 Task: Look for space in Bordj Ghdir, Algeria from 7th July, 2023 to 14th July, 2023 for 1 adult in price range Rs.6000 to Rs.14000. Place can be shared room with 1  bedroom having 1 bed and 1 bathroom. Property type can be house, flat, hotel. Amenities needed are: washing machine. Booking option can be shelf check-in. Required host language is .
Action: Mouse moved to (415, 79)
Screenshot: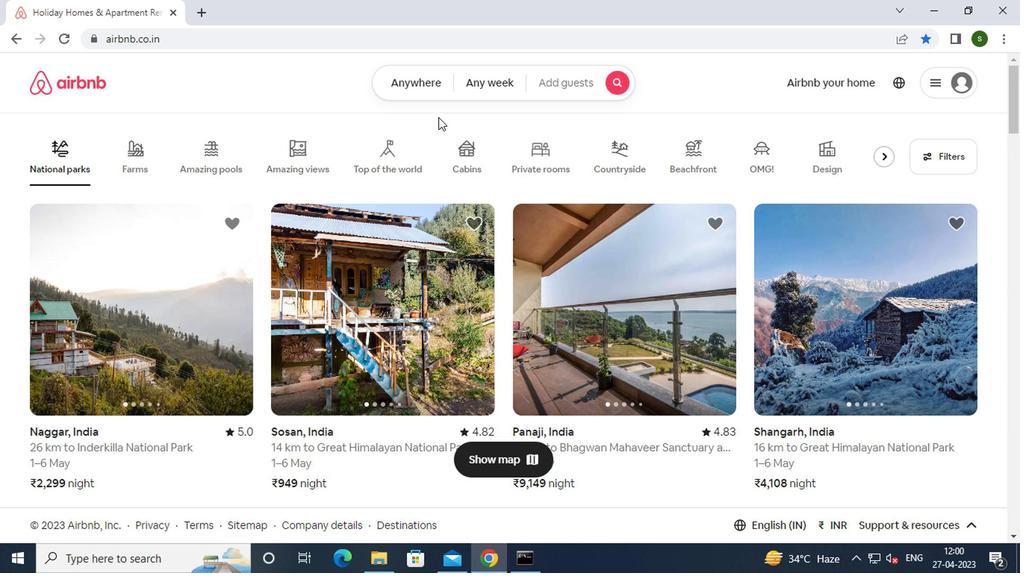 
Action: Mouse pressed left at (415, 79)
Screenshot: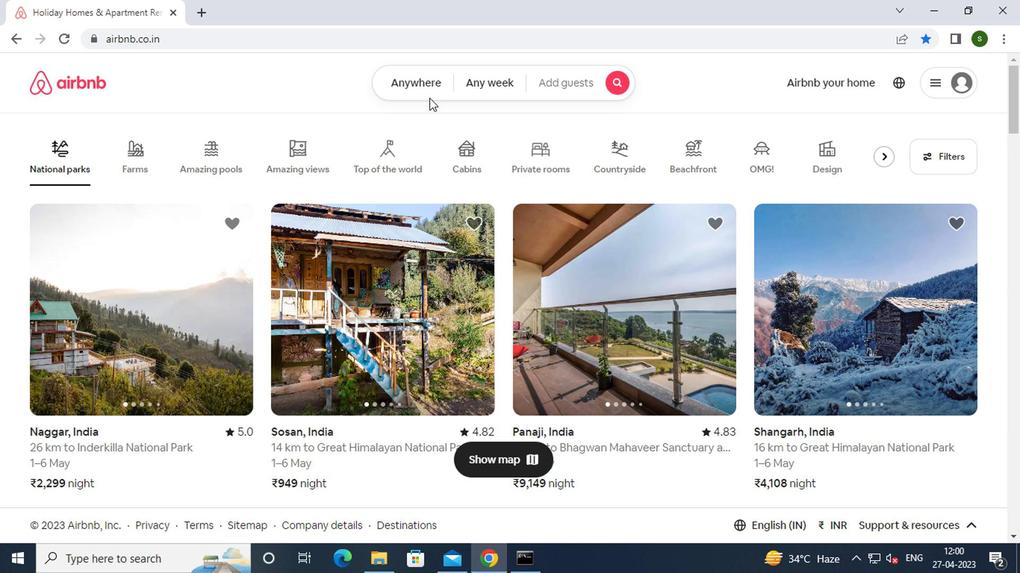 
Action: Mouse moved to (306, 137)
Screenshot: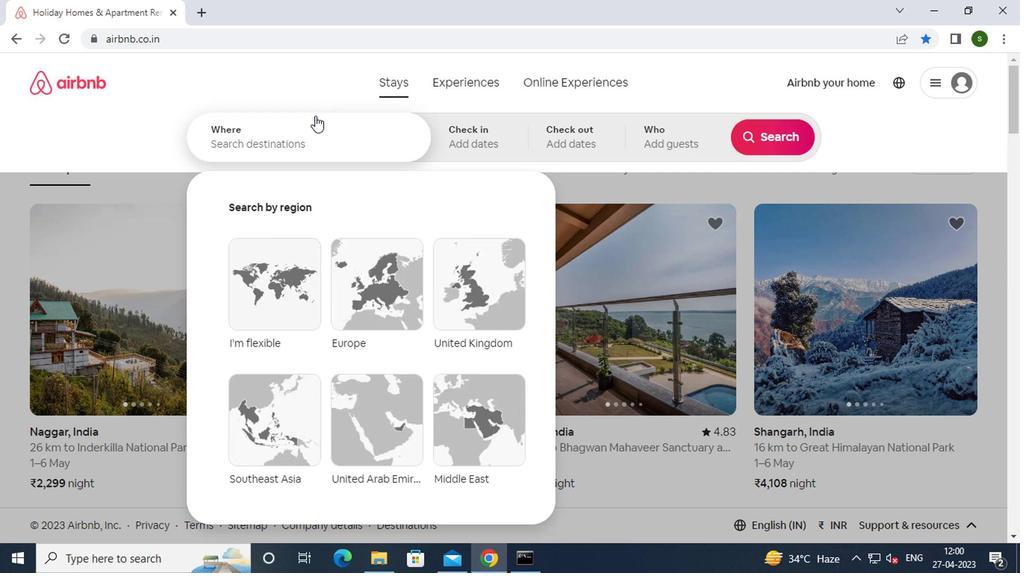 
Action: Mouse pressed left at (306, 137)
Screenshot: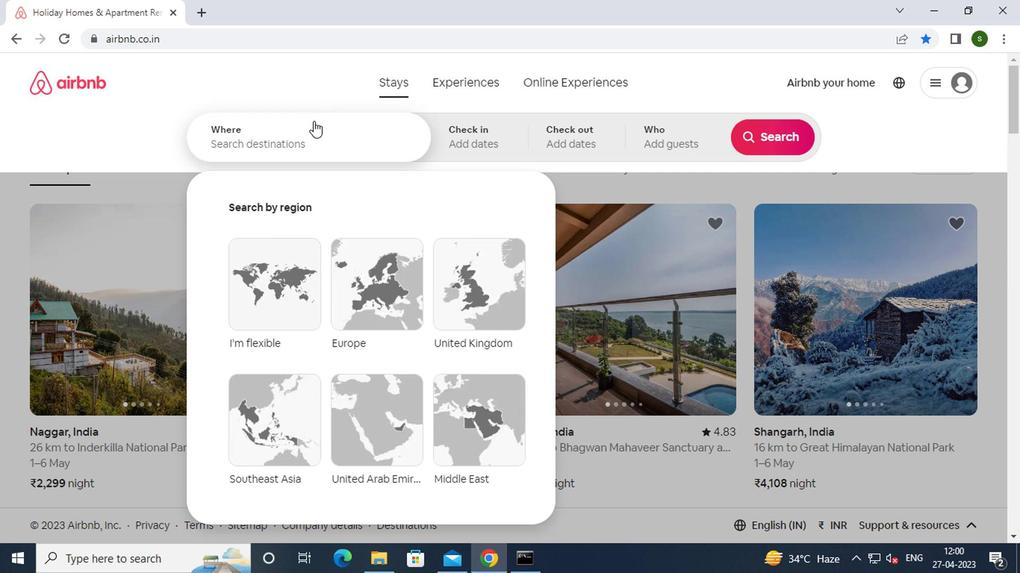 
Action: Key pressed <Key.caps_lock>b<Key.caps_lock>ordj<Key.space><Key.caps_lock>g<Key.caps_lock>hdir,<Key.space><Key.caps_lock>a<Key.caps_lock>lgeria
Screenshot: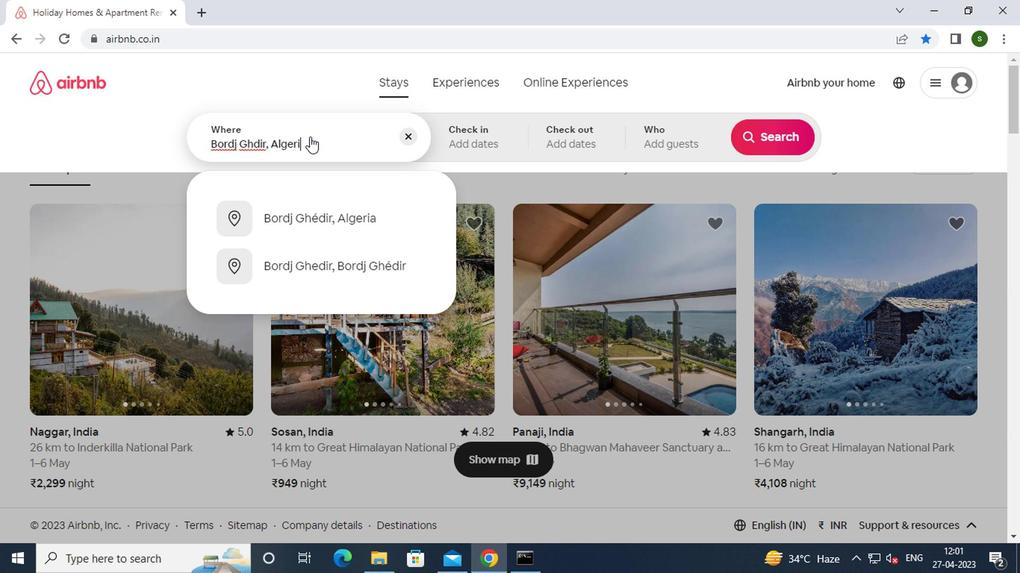 
Action: Mouse moved to (352, 227)
Screenshot: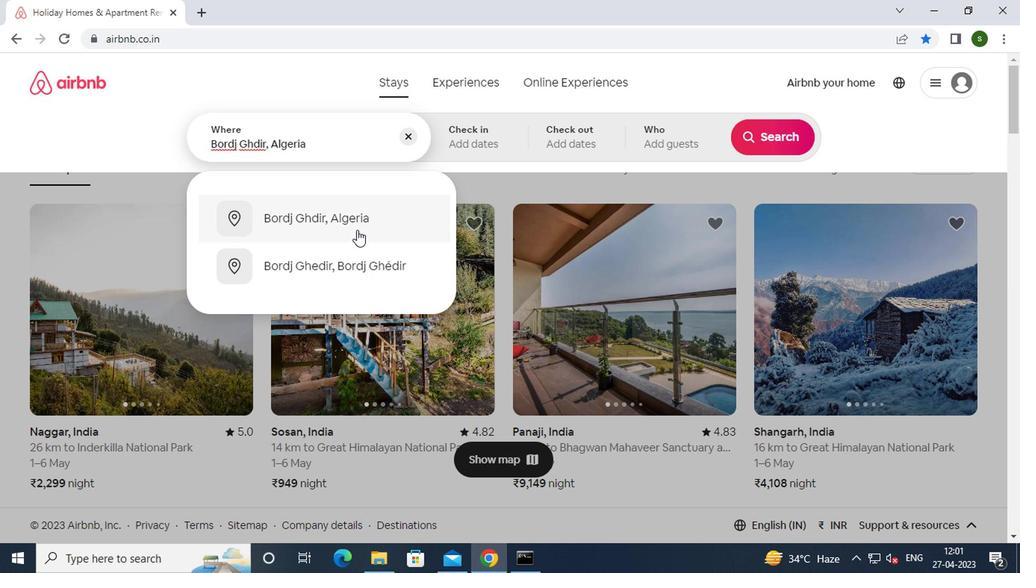 
Action: Mouse pressed left at (352, 227)
Screenshot: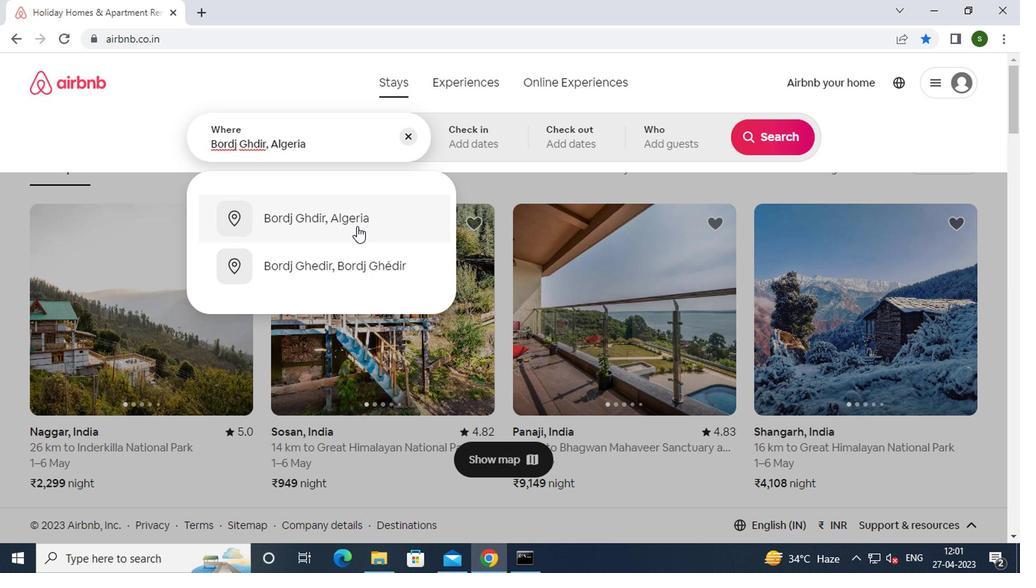 
Action: Mouse moved to (752, 255)
Screenshot: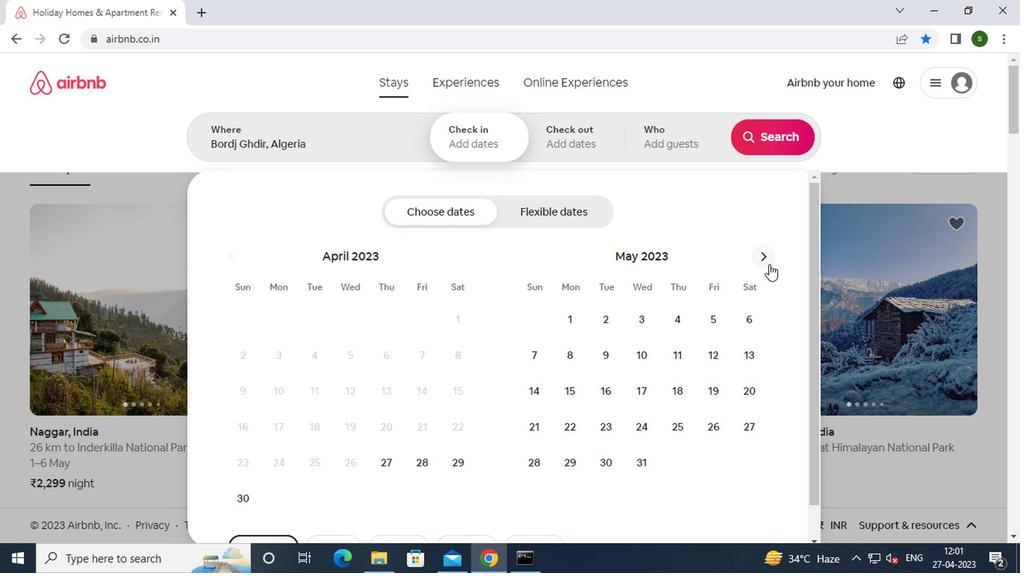
Action: Mouse pressed left at (752, 255)
Screenshot: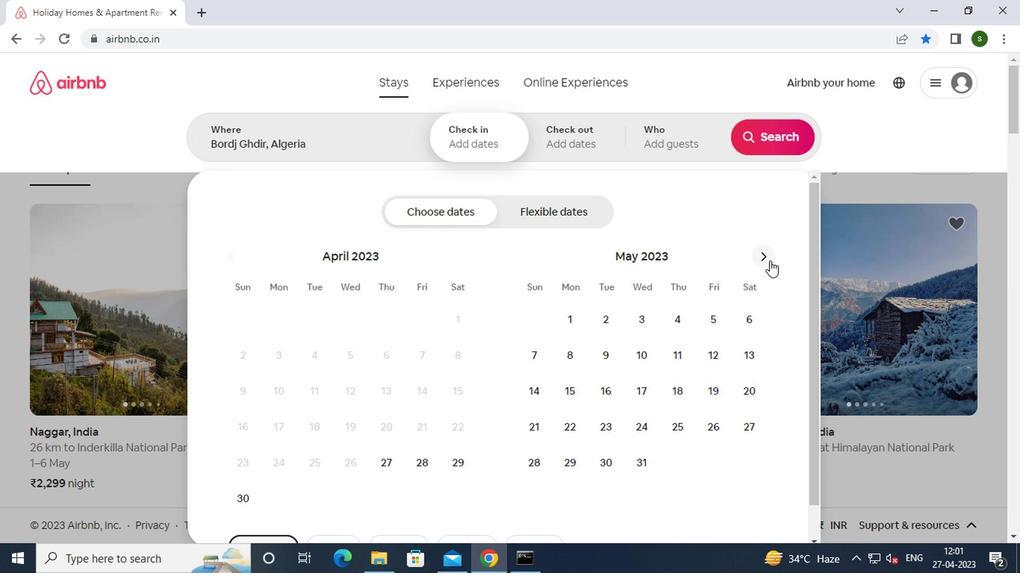 
Action: Mouse pressed left at (752, 255)
Screenshot: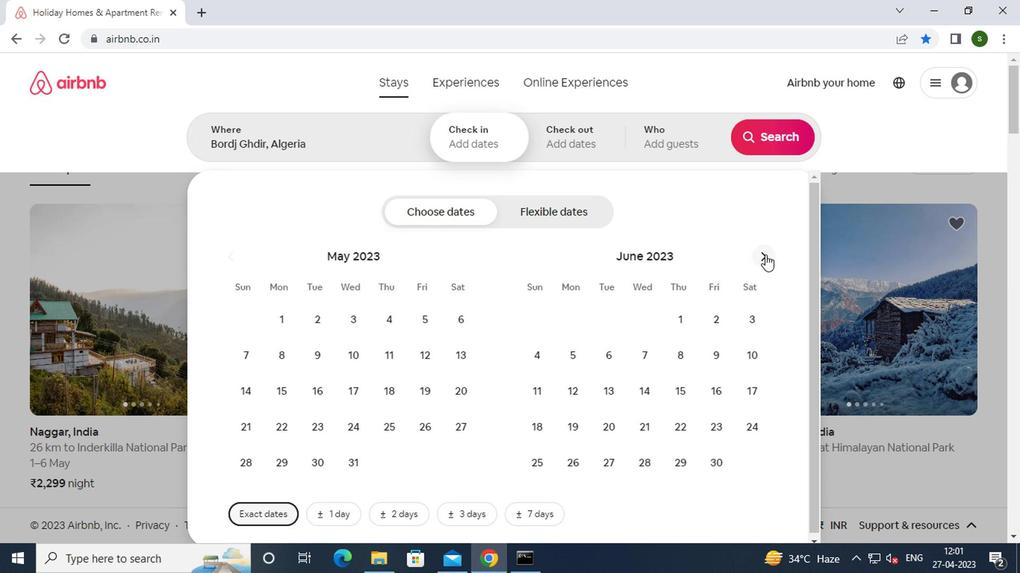 
Action: Mouse moved to (706, 346)
Screenshot: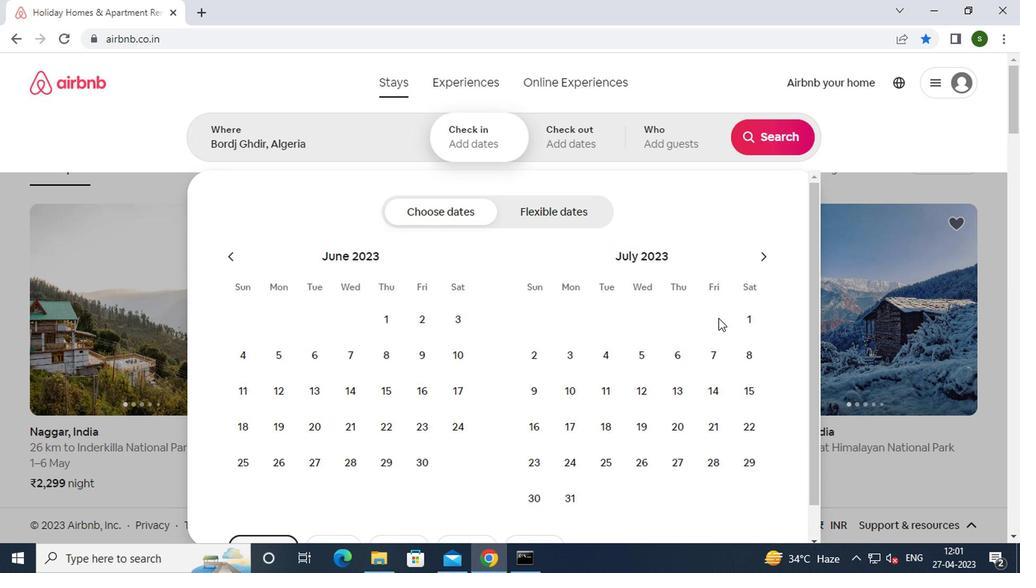 
Action: Mouse pressed left at (706, 346)
Screenshot: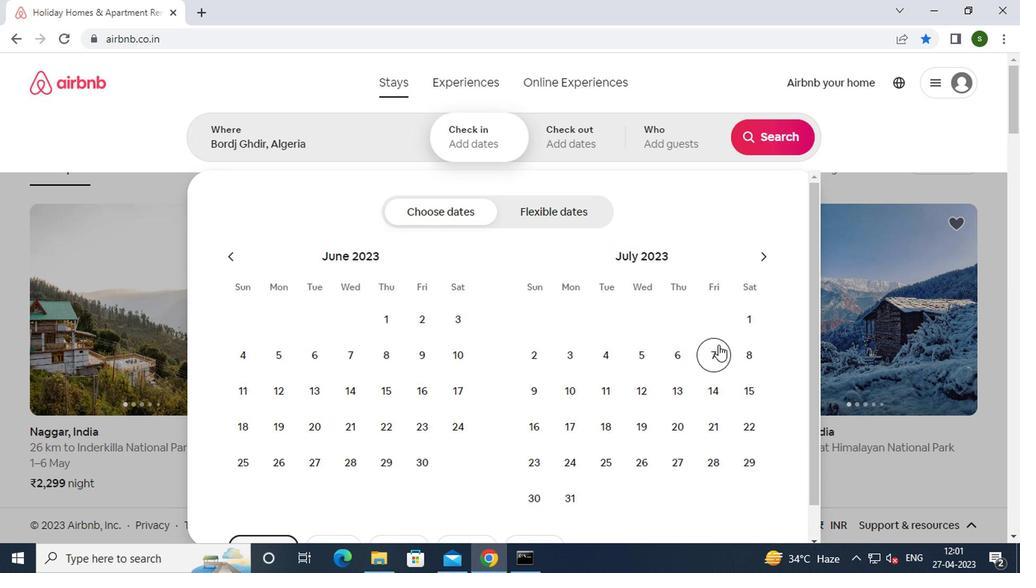 
Action: Mouse moved to (697, 388)
Screenshot: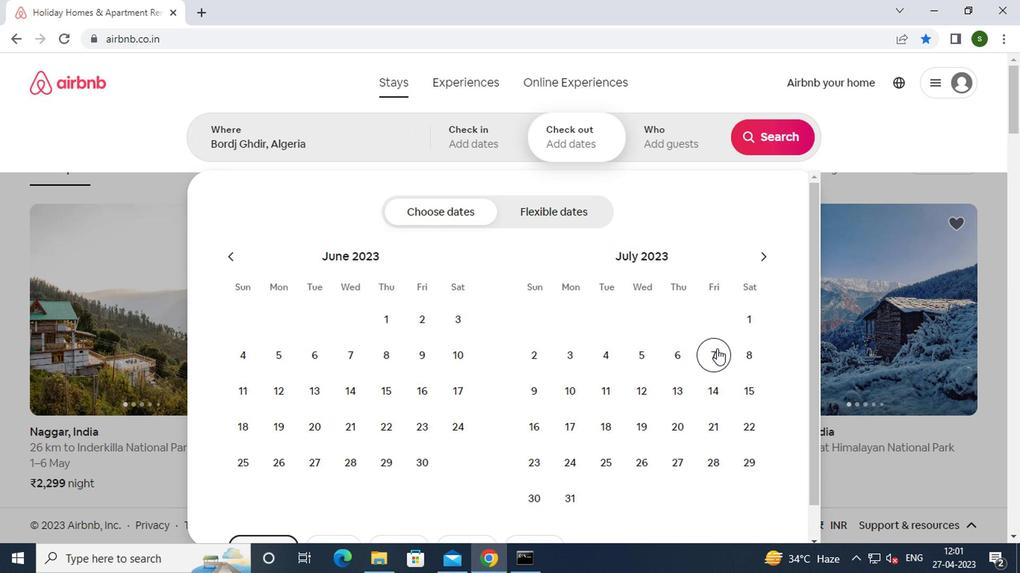 
Action: Mouse pressed left at (697, 388)
Screenshot: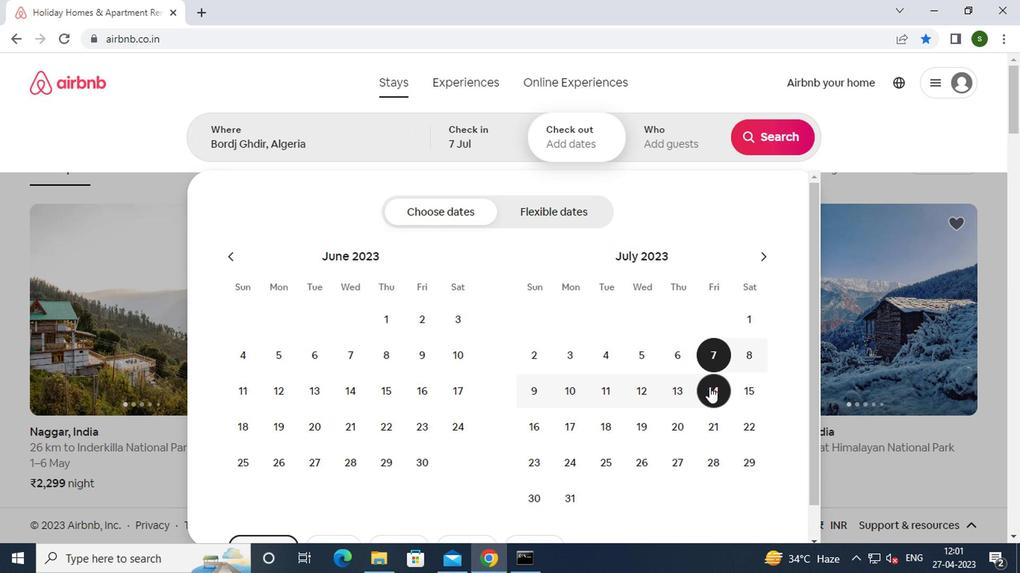 
Action: Mouse moved to (658, 145)
Screenshot: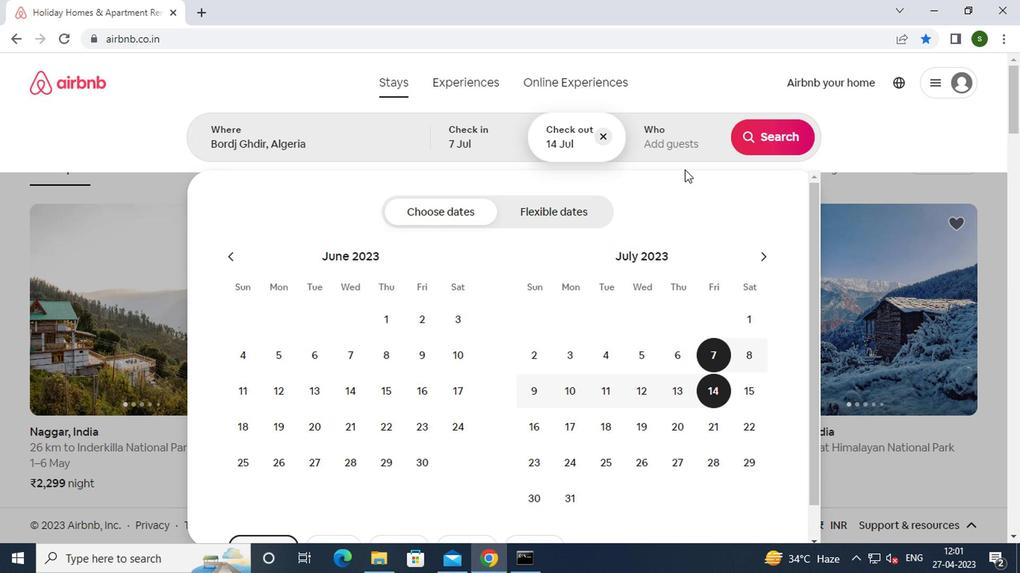 
Action: Mouse pressed left at (658, 145)
Screenshot: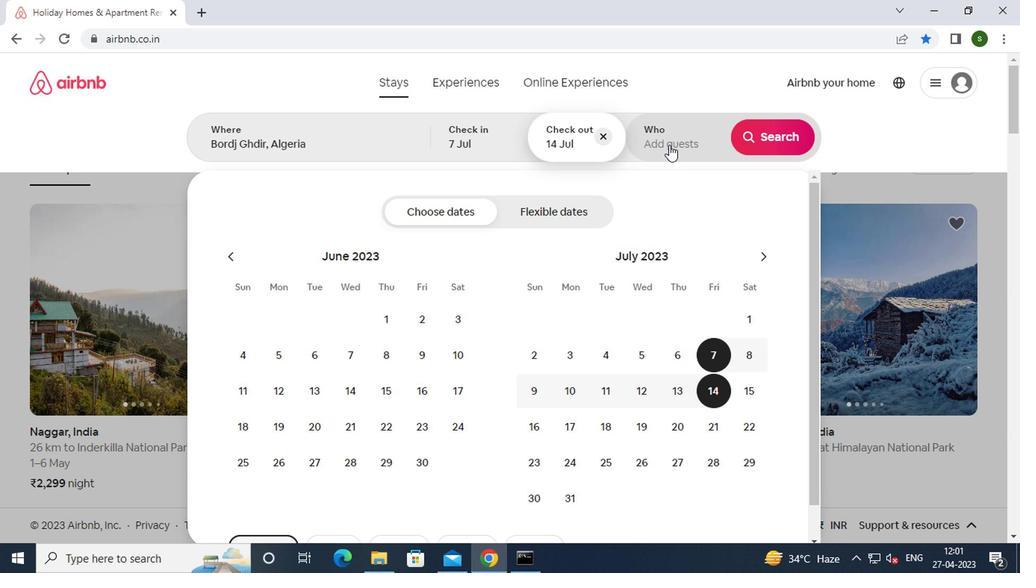 
Action: Mouse moved to (754, 214)
Screenshot: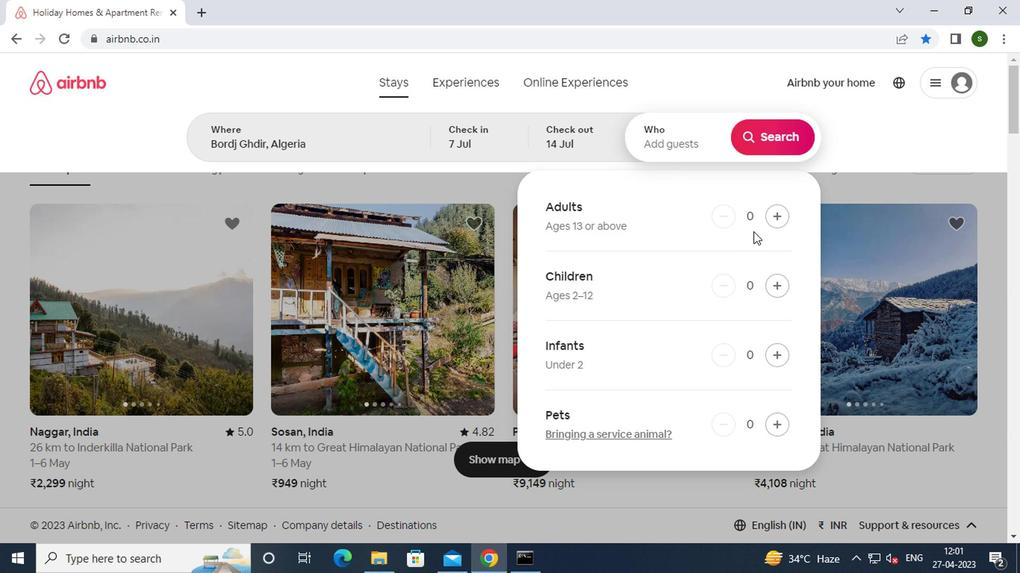 
Action: Mouse pressed left at (754, 214)
Screenshot: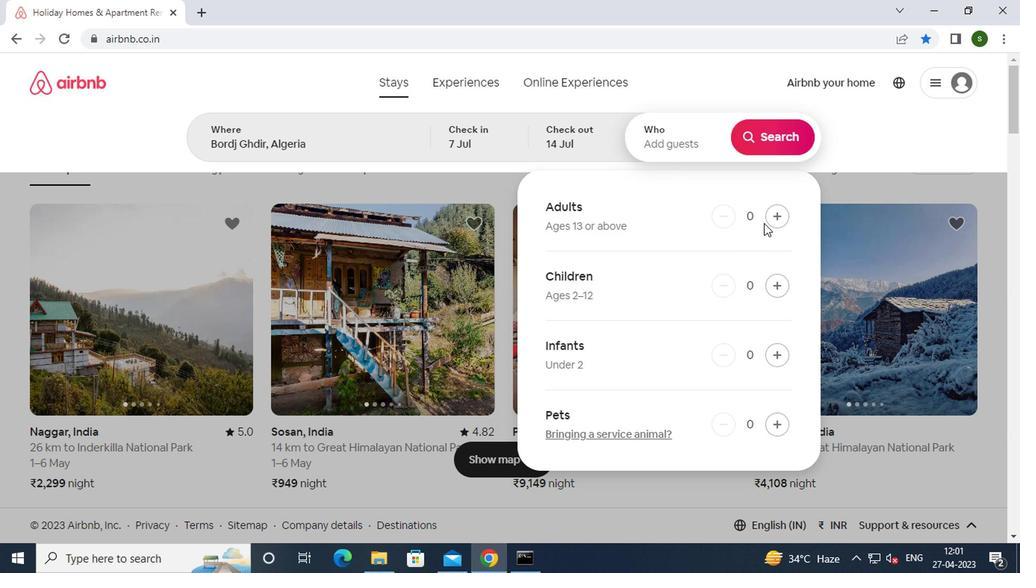 
Action: Mouse moved to (756, 137)
Screenshot: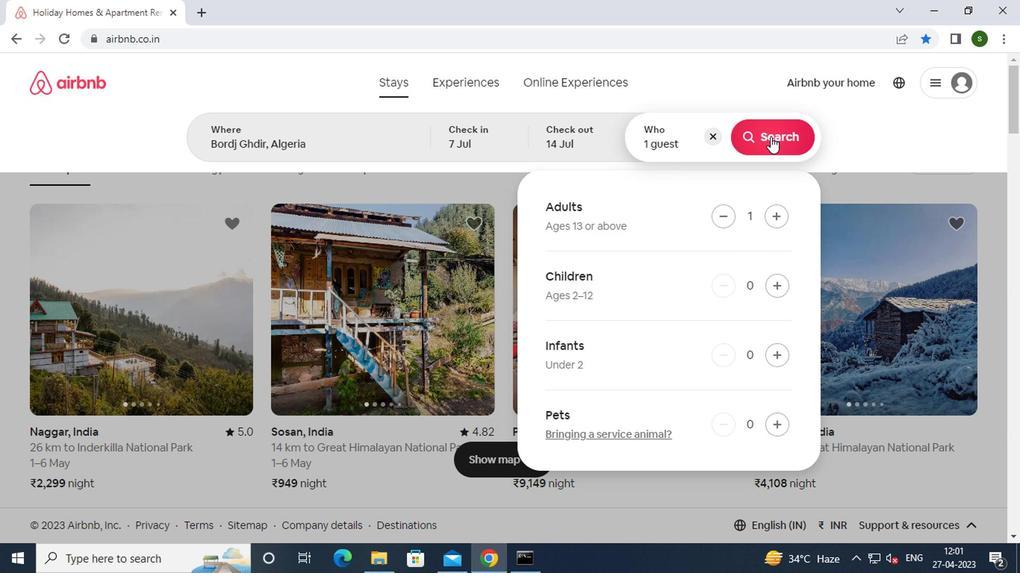 
Action: Mouse pressed left at (756, 137)
Screenshot: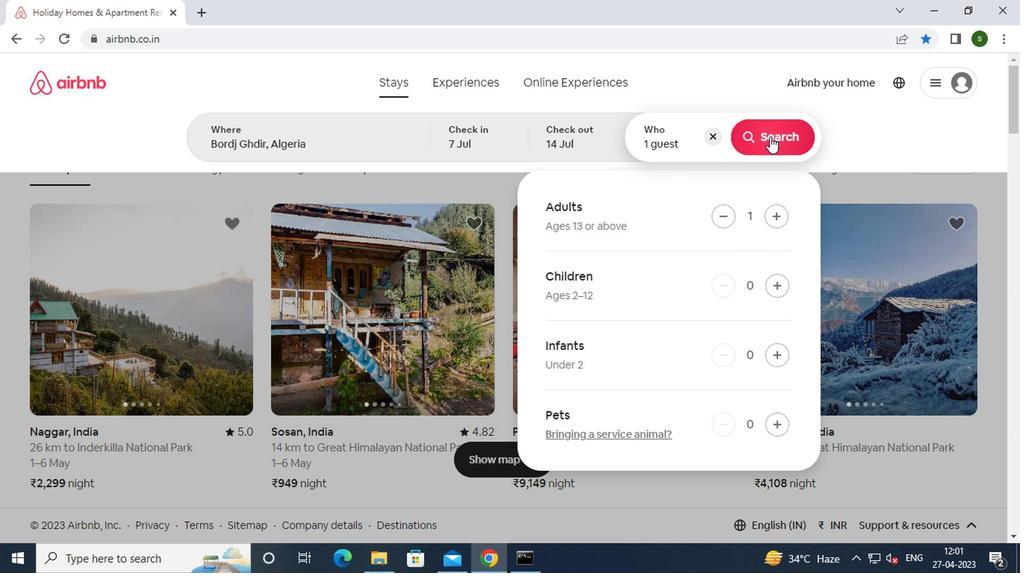 
Action: Mouse moved to (930, 150)
Screenshot: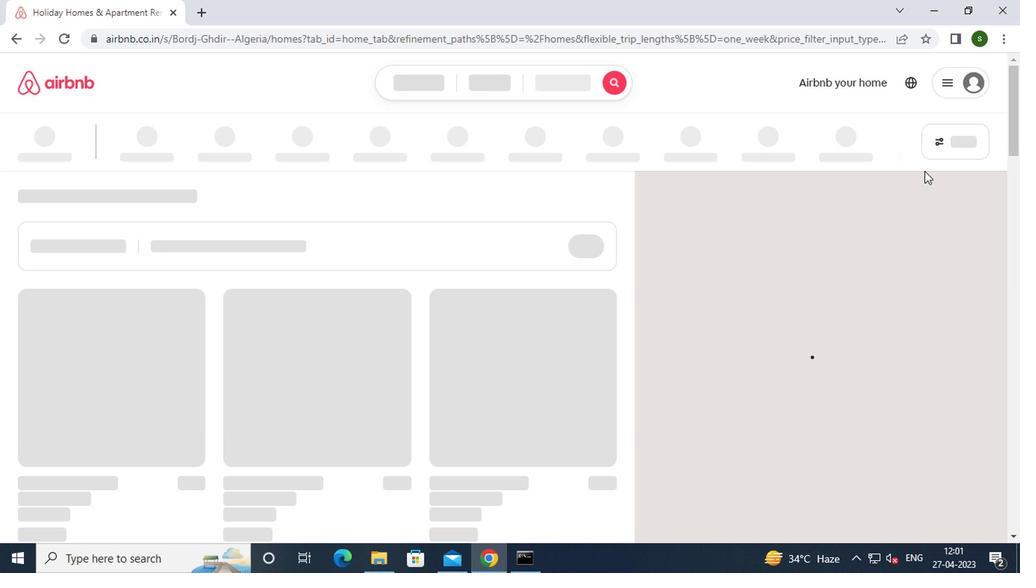 
Action: Mouse pressed left at (930, 150)
Screenshot: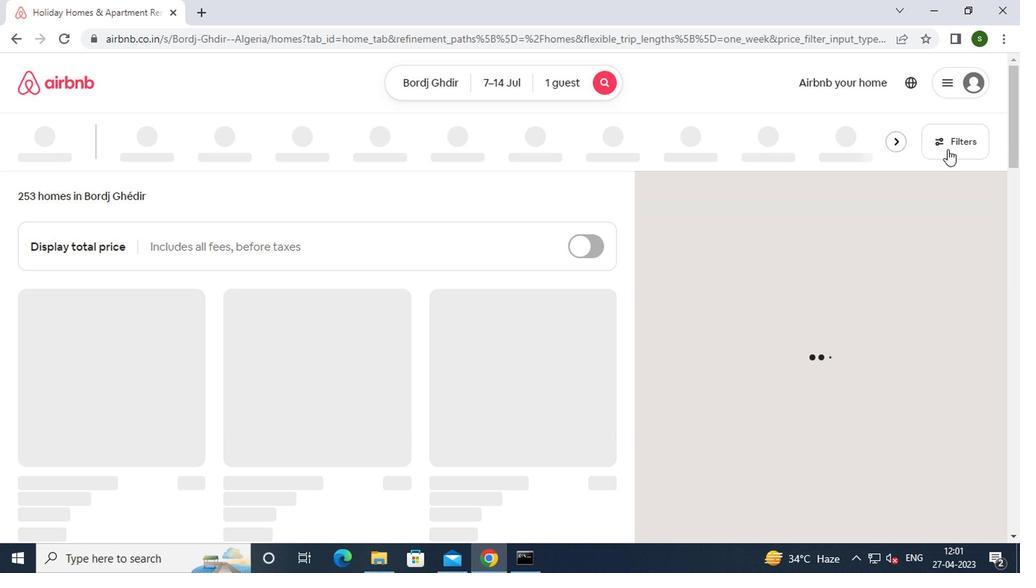 
Action: Mouse moved to (406, 337)
Screenshot: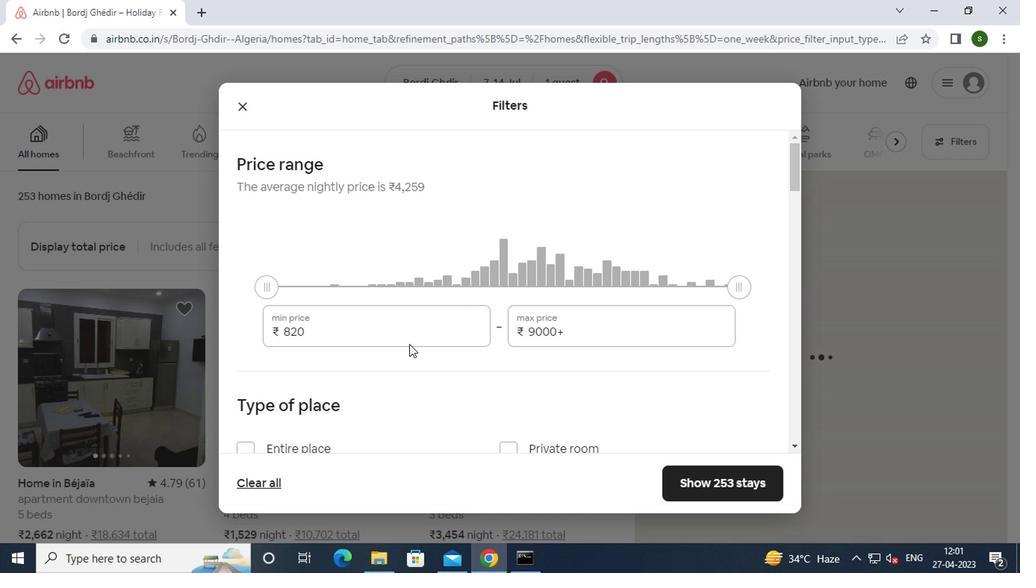 
Action: Mouse pressed left at (406, 337)
Screenshot: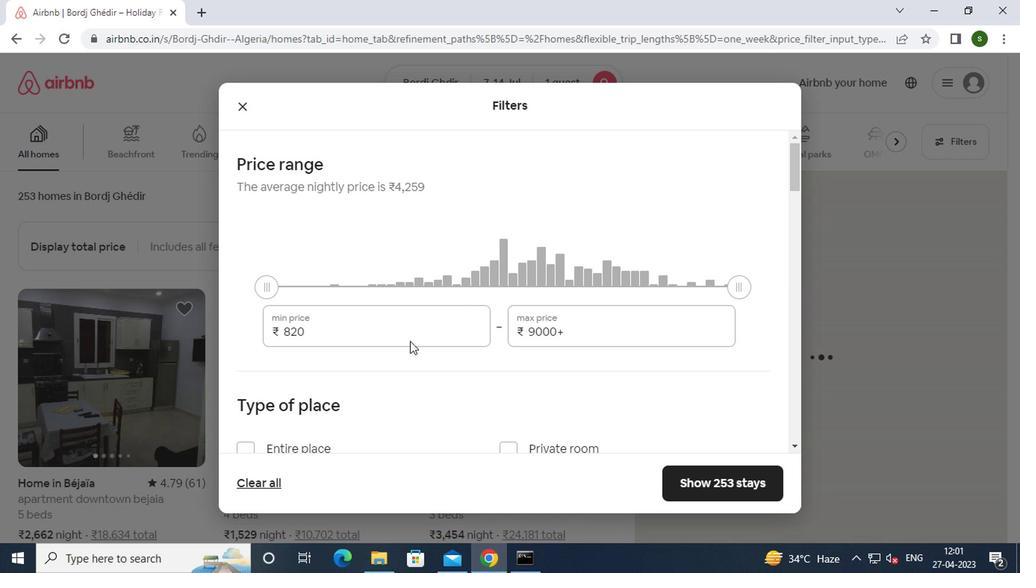 
Action: Key pressed <Key.backspace><Key.backspace><Key.backspace><Key.backspace><Key.backspace><Key.backspace><Key.backspace><Key.backspace><Key.backspace><Key.backspace>6000
Screenshot: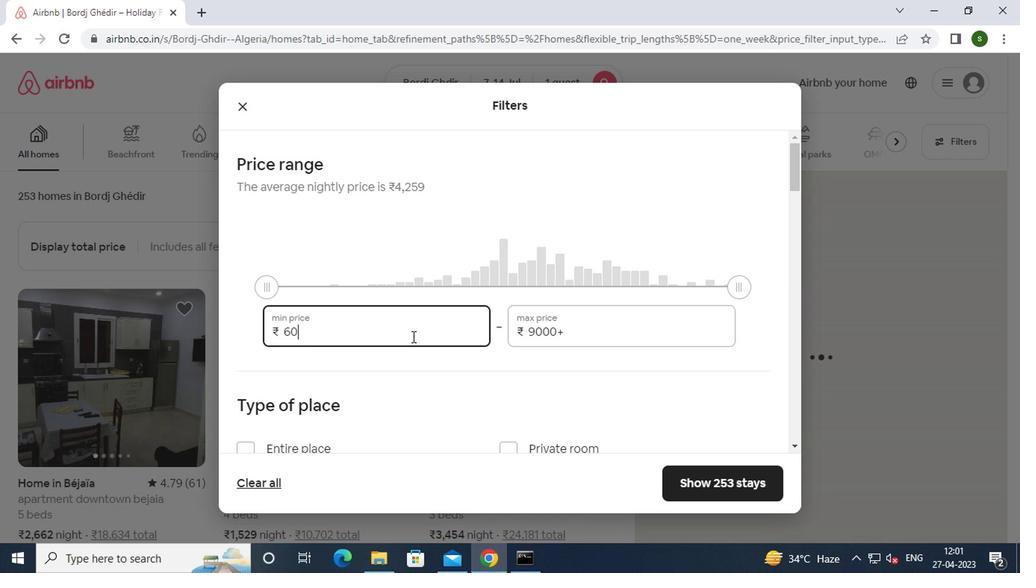 
Action: Mouse moved to (579, 333)
Screenshot: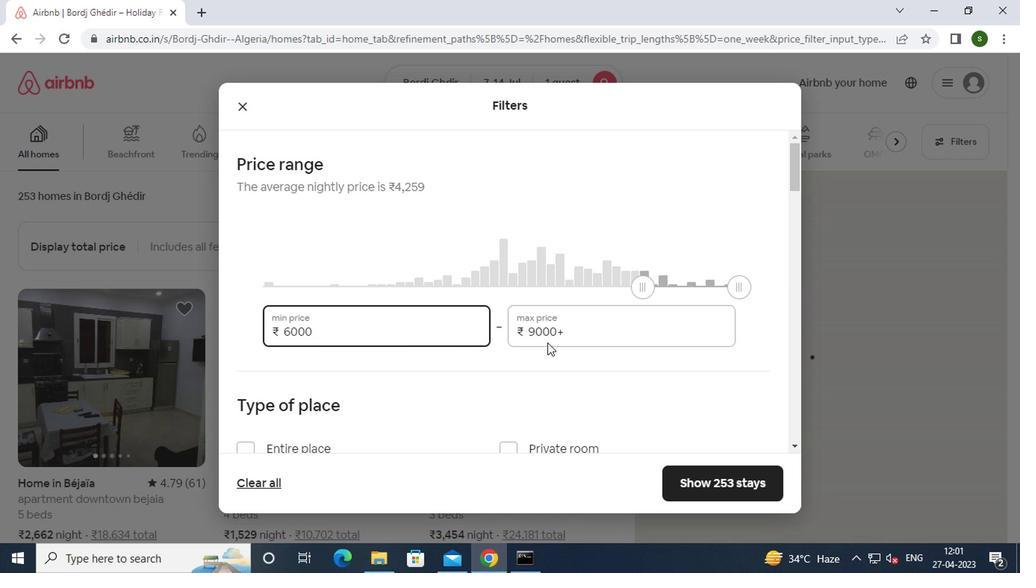 
Action: Mouse pressed left at (579, 333)
Screenshot: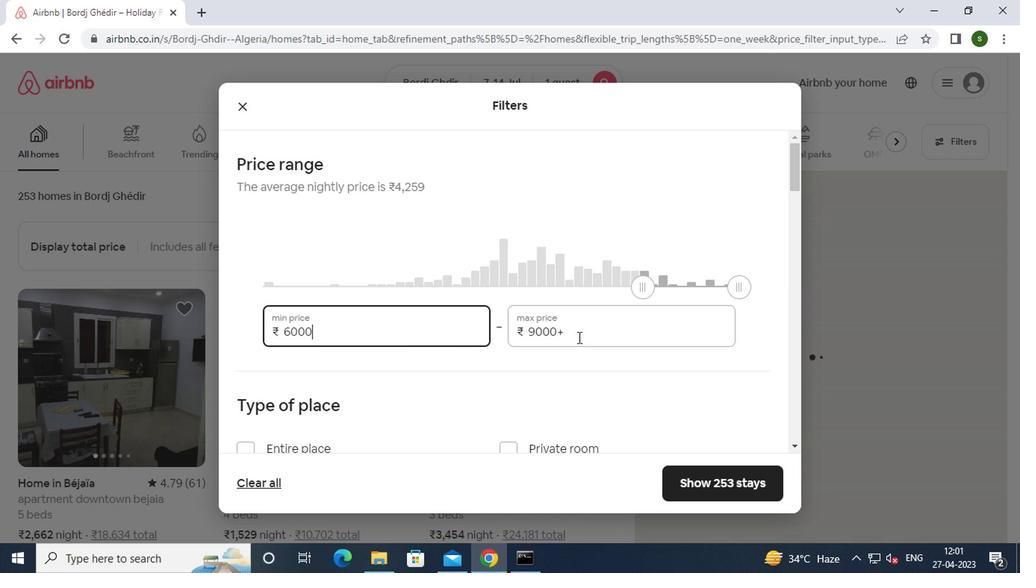 
Action: Key pressed <Key.backspace><Key.backspace><Key.backspace><Key.backspace><Key.backspace><Key.backspace><Key.backspace><Key.backspace><Key.backspace><Key.backspace>14000
Screenshot: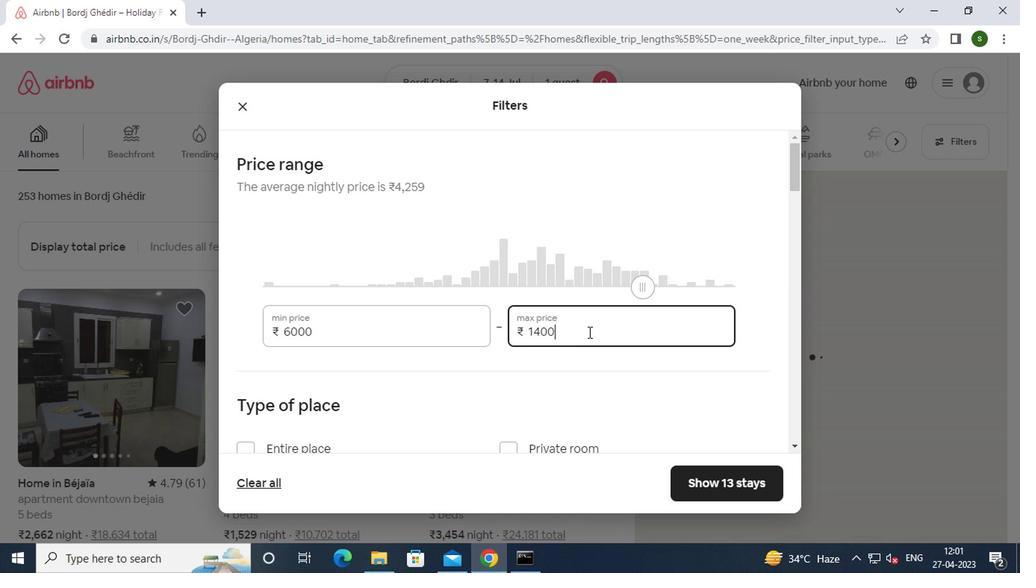 
Action: Mouse moved to (409, 323)
Screenshot: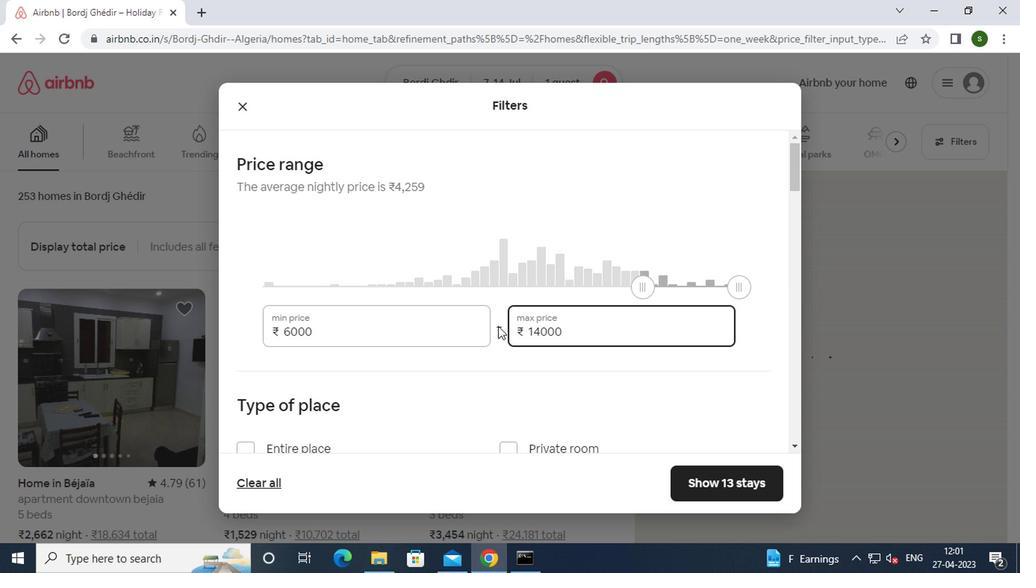 
Action: Mouse scrolled (409, 322) with delta (0, 0)
Screenshot: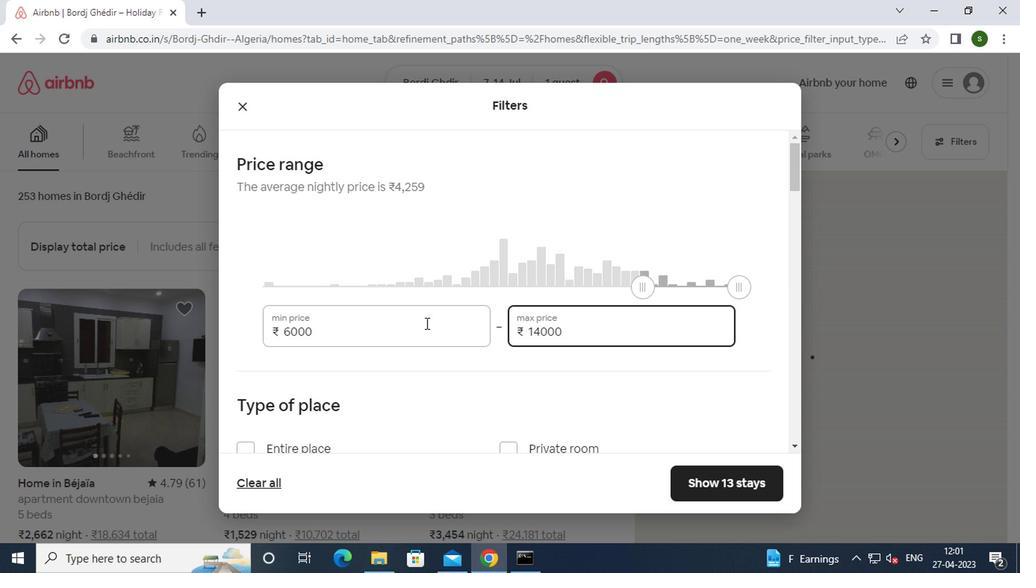 
Action: Mouse scrolled (409, 322) with delta (0, 0)
Screenshot: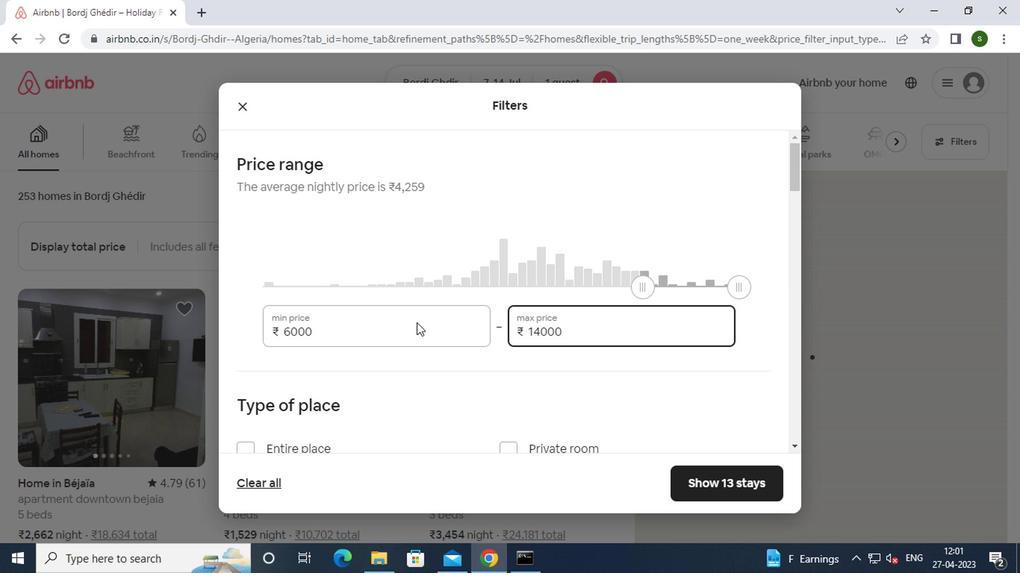 
Action: Mouse scrolled (409, 322) with delta (0, 0)
Screenshot: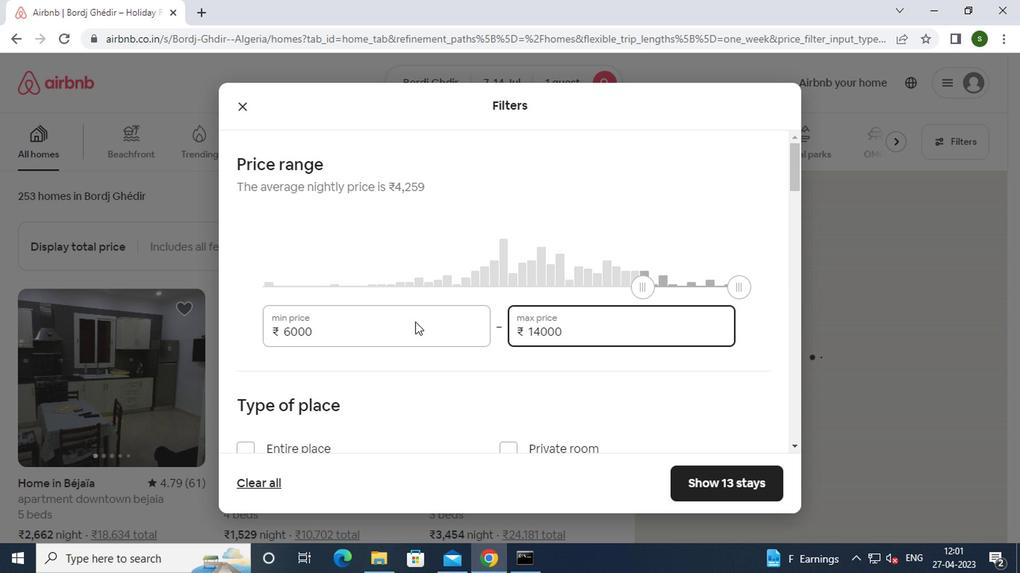 
Action: Mouse moved to (309, 298)
Screenshot: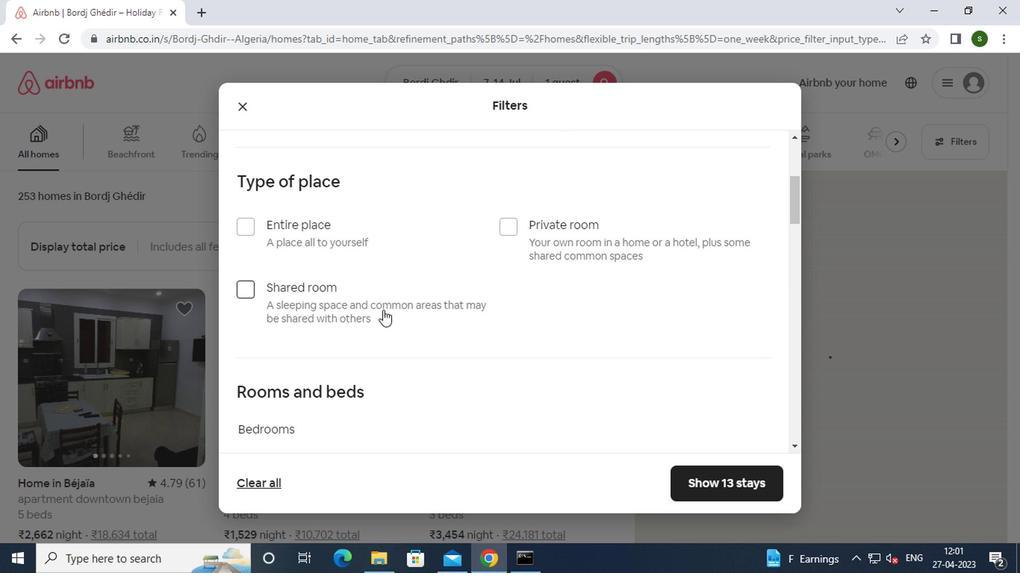 
Action: Mouse pressed left at (309, 298)
Screenshot: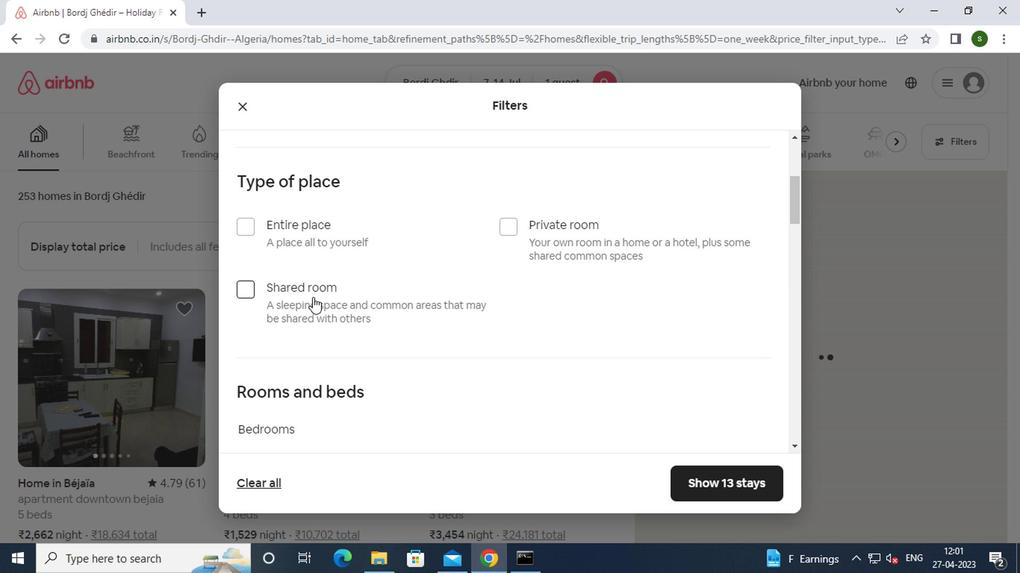 
Action: Mouse moved to (325, 292)
Screenshot: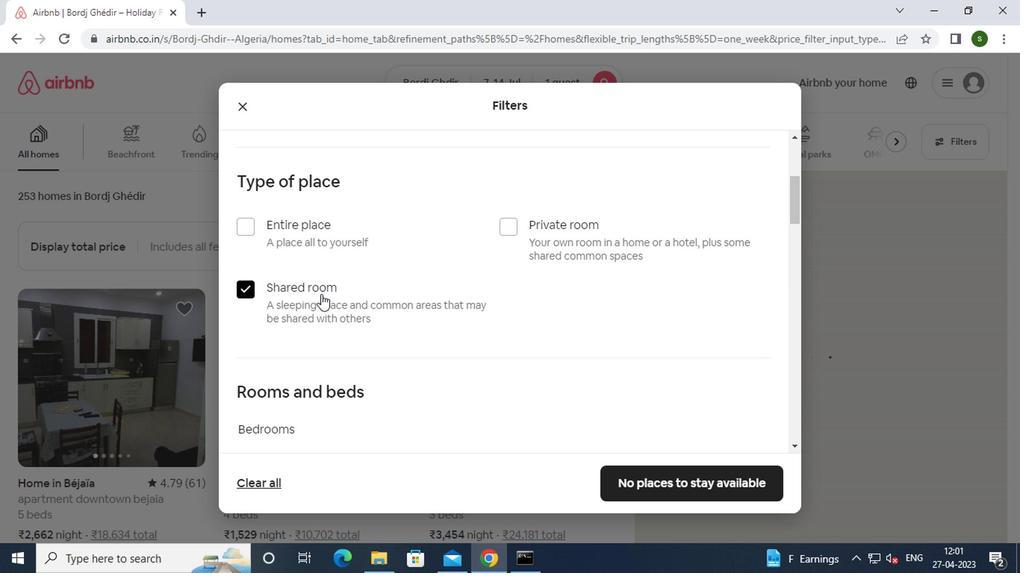 
Action: Mouse scrolled (325, 291) with delta (0, 0)
Screenshot: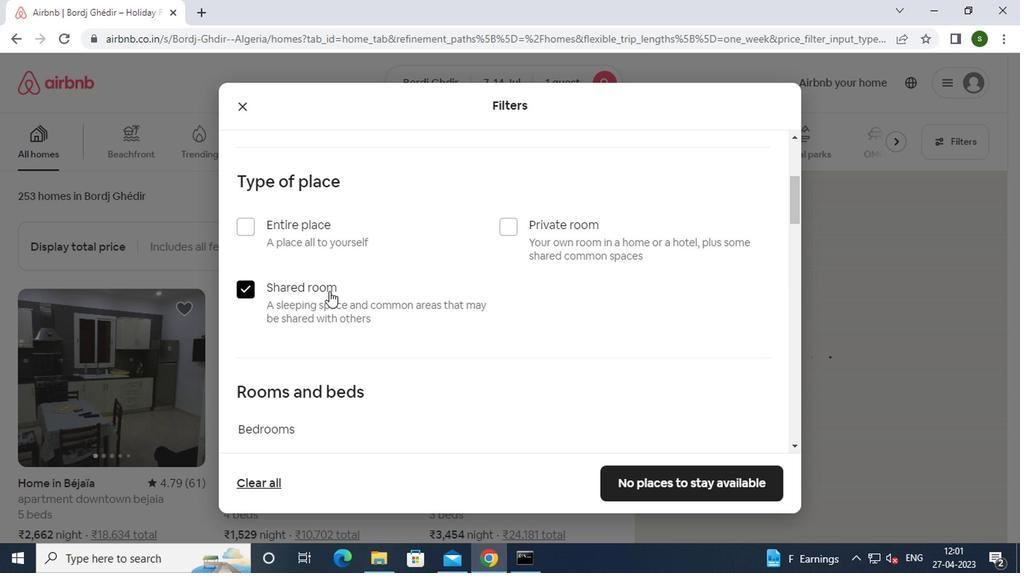 
Action: Mouse scrolled (325, 291) with delta (0, 0)
Screenshot: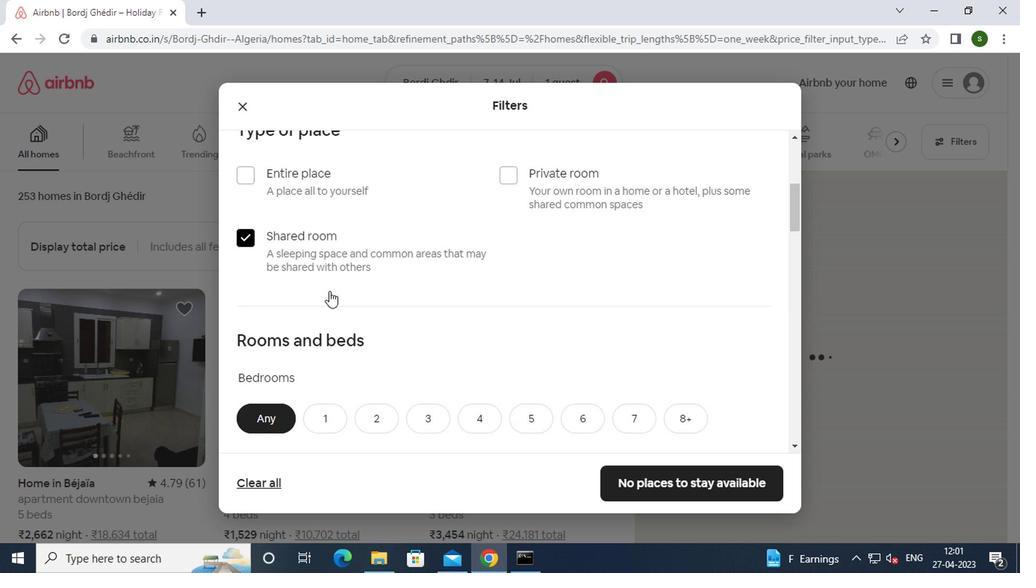 
Action: Mouse scrolled (325, 291) with delta (0, 0)
Screenshot: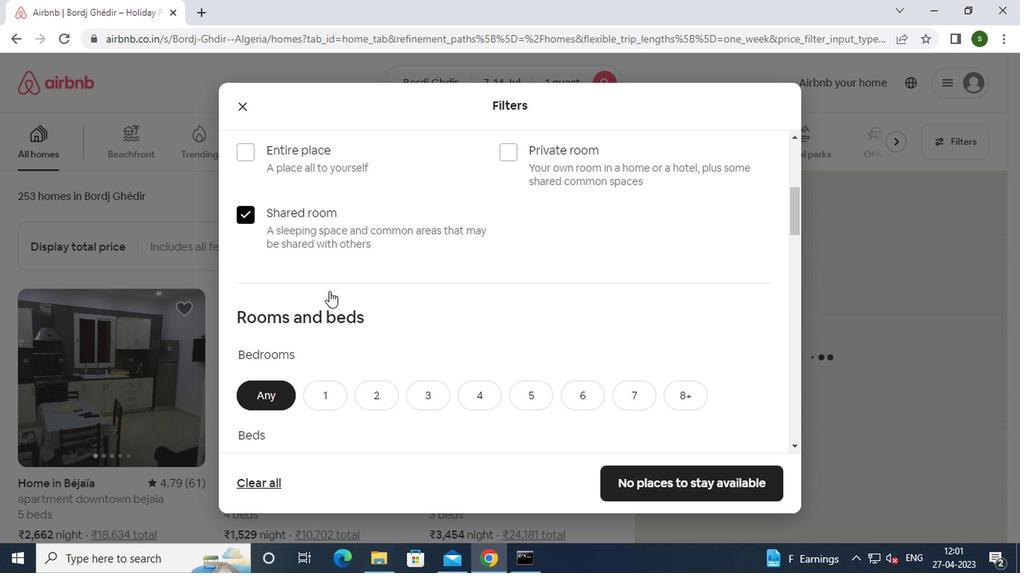 
Action: Mouse moved to (327, 253)
Screenshot: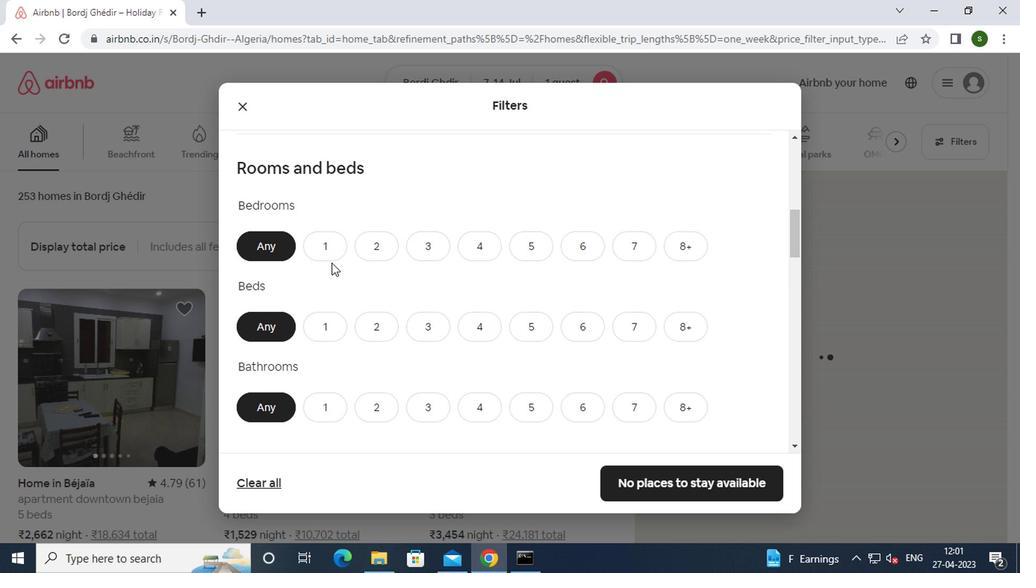 
Action: Mouse pressed left at (327, 253)
Screenshot: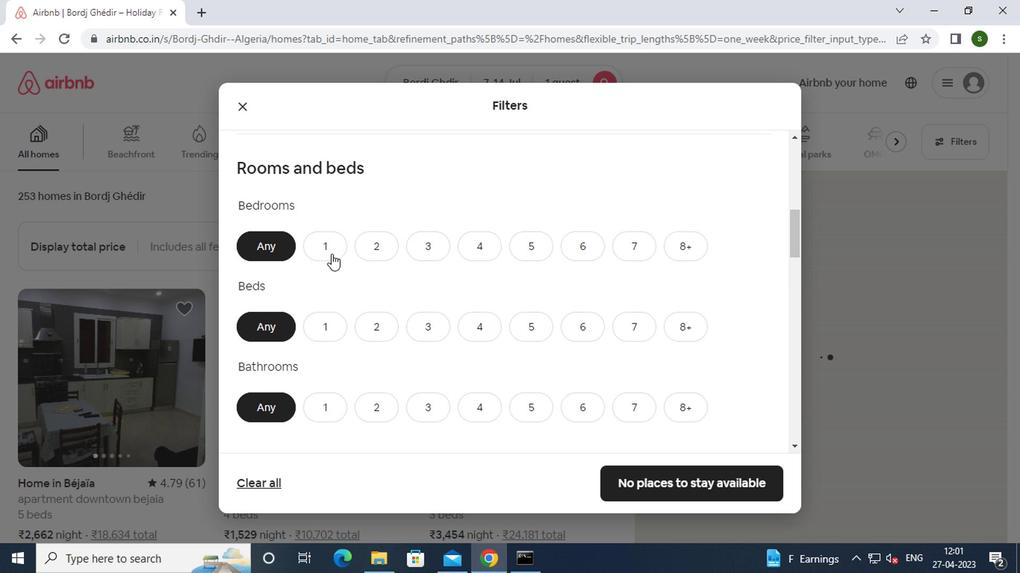 
Action: Mouse moved to (318, 322)
Screenshot: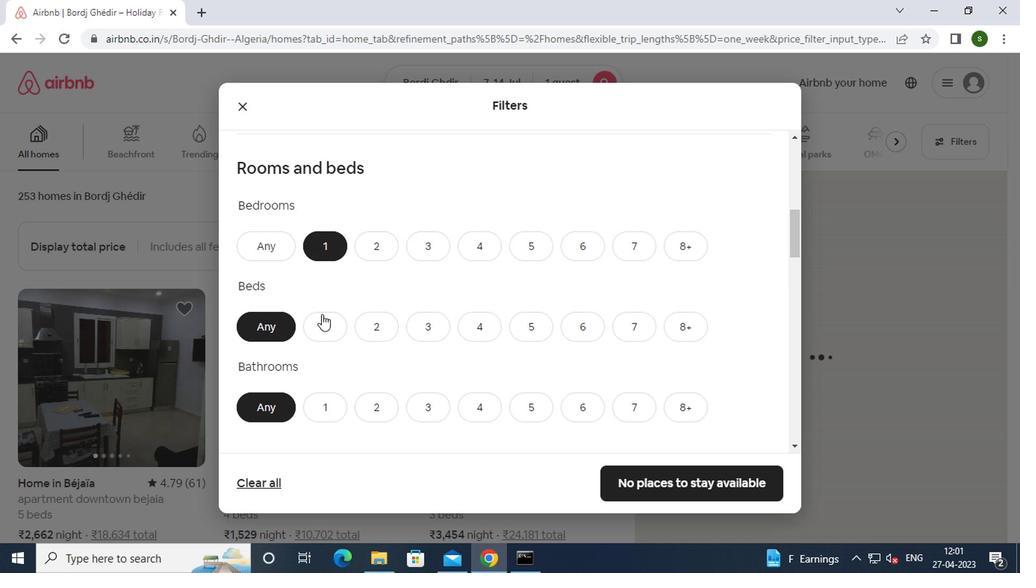 
Action: Mouse pressed left at (318, 322)
Screenshot: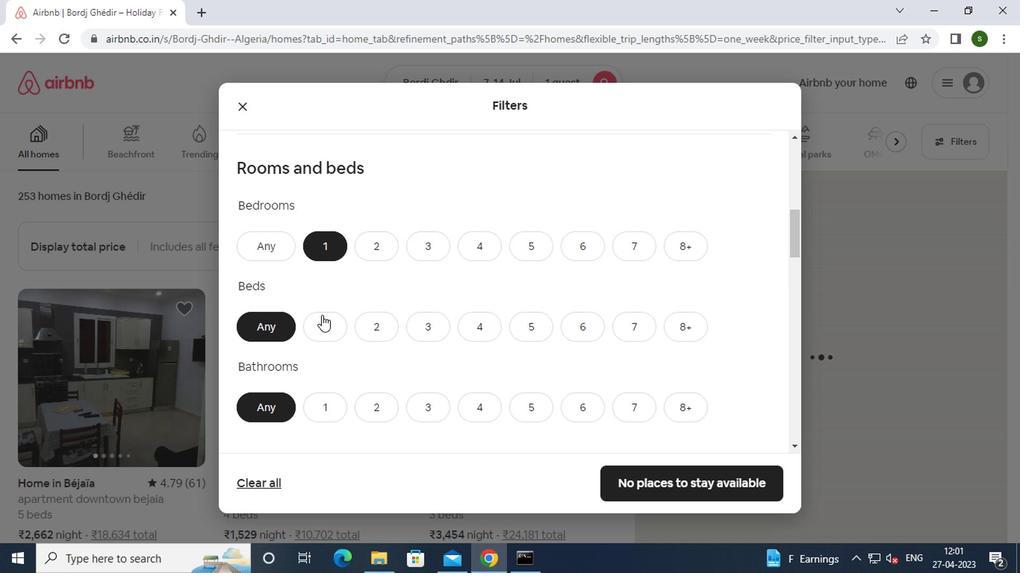 
Action: Mouse moved to (324, 400)
Screenshot: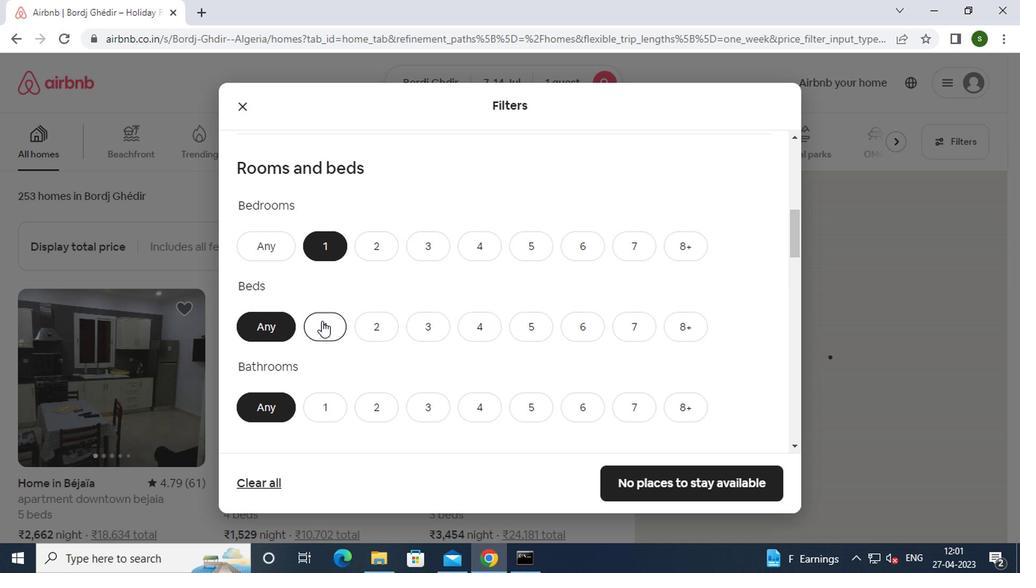 
Action: Mouse pressed left at (324, 400)
Screenshot: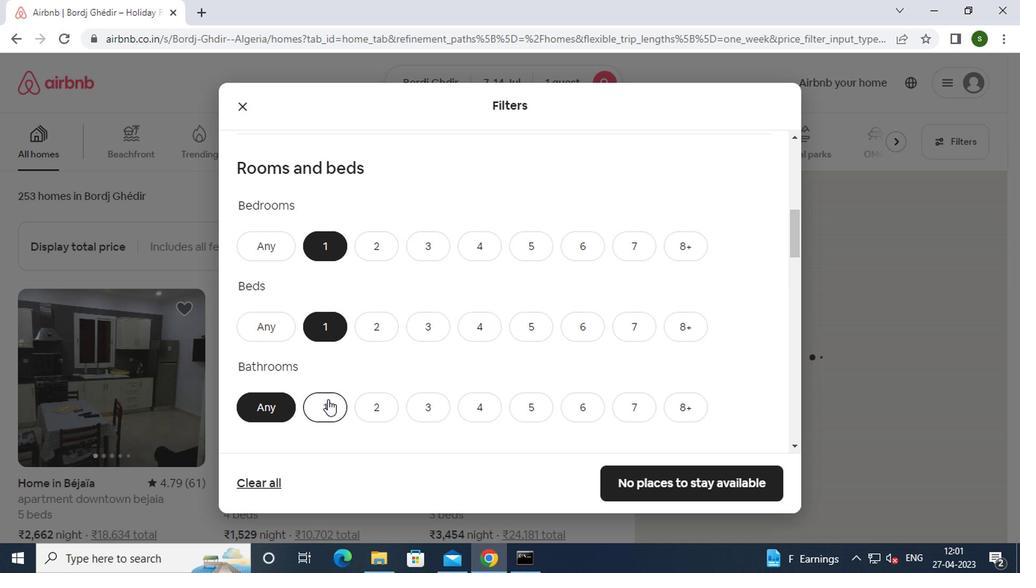 
Action: Mouse moved to (411, 349)
Screenshot: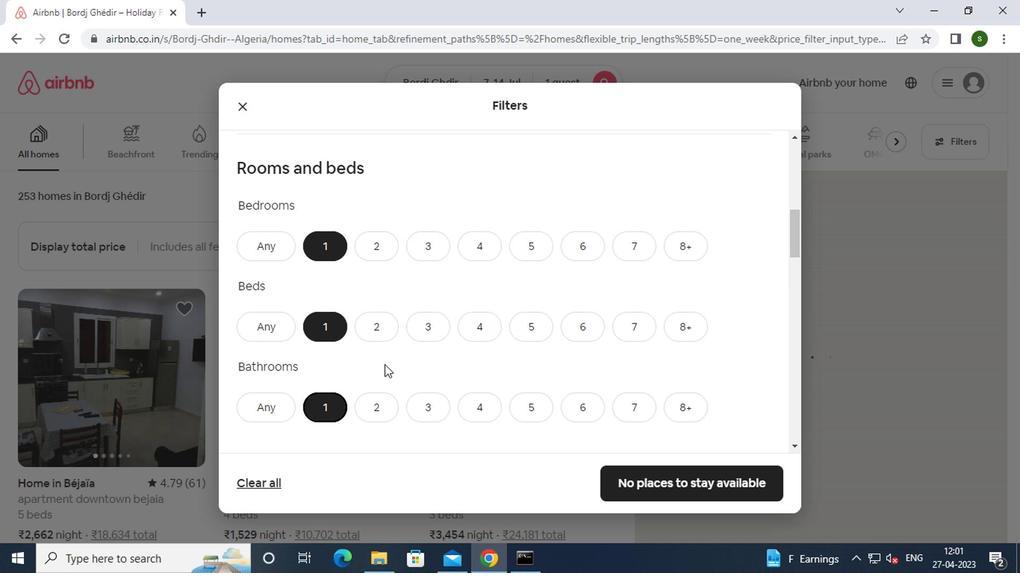 
Action: Mouse scrolled (411, 348) with delta (0, 0)
Screenshot: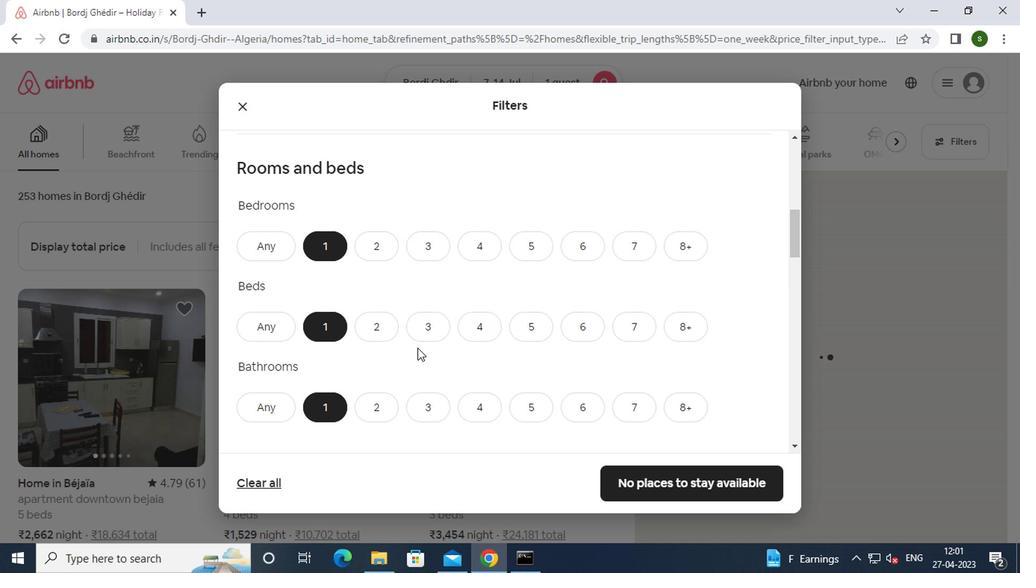 
Action: Mouse scrolled (411, 348) with delta (0, 0)
Screenshot: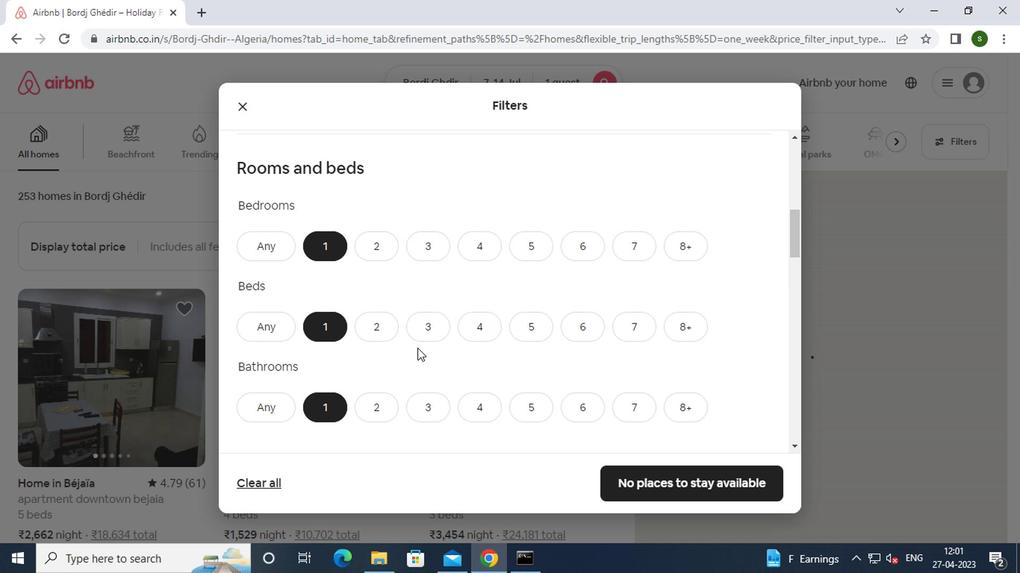 
Action: Mouse scrolled (411, 348) with delta (0, 0)
Screenshot: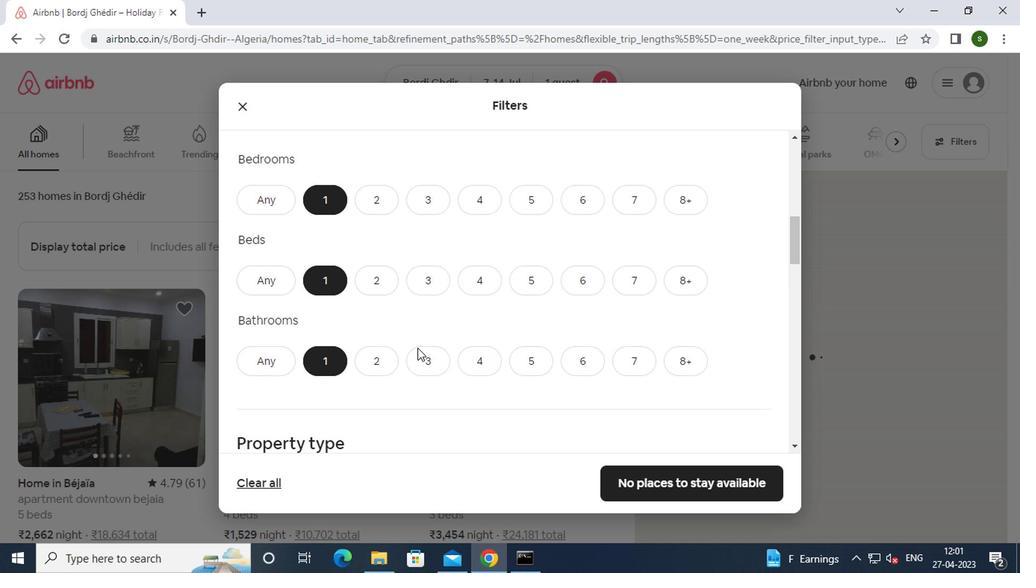 
Action: Mouse moved to (285, 350)
Screenshot: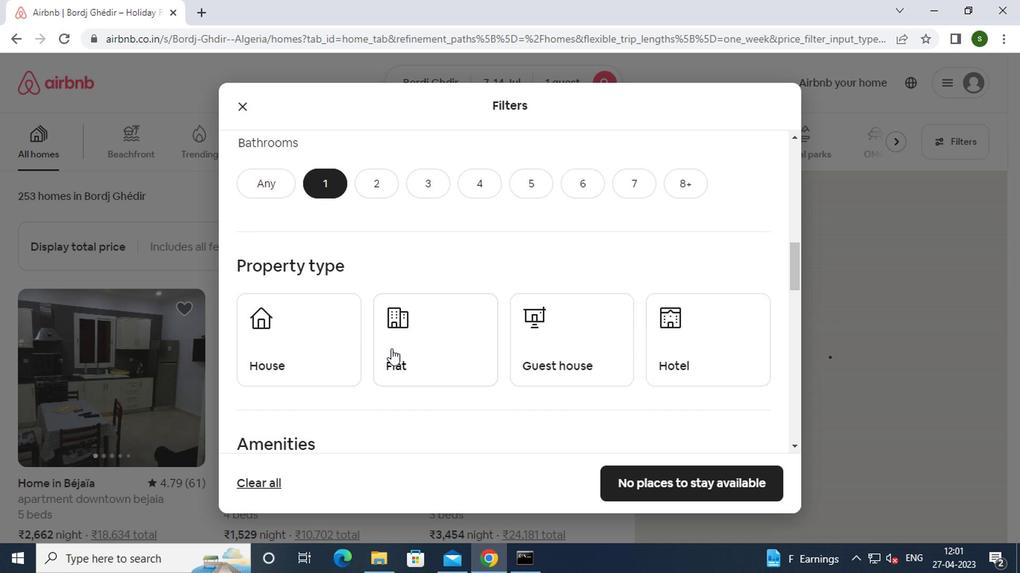 
Action: Mouse pressed left at (285, 350)
Screenshot: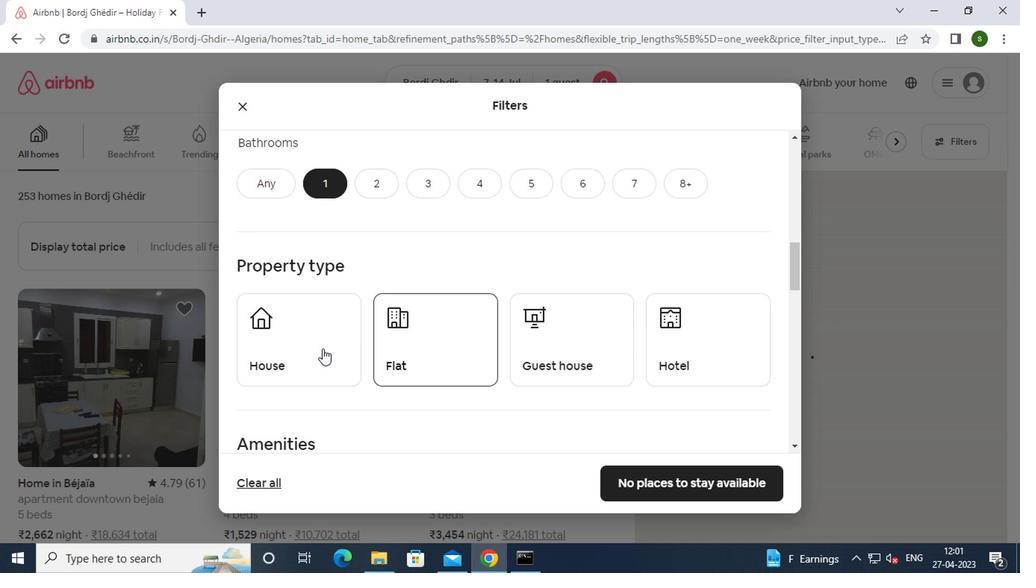 
Action: Mouse moved to (422, 337)
Screenshot: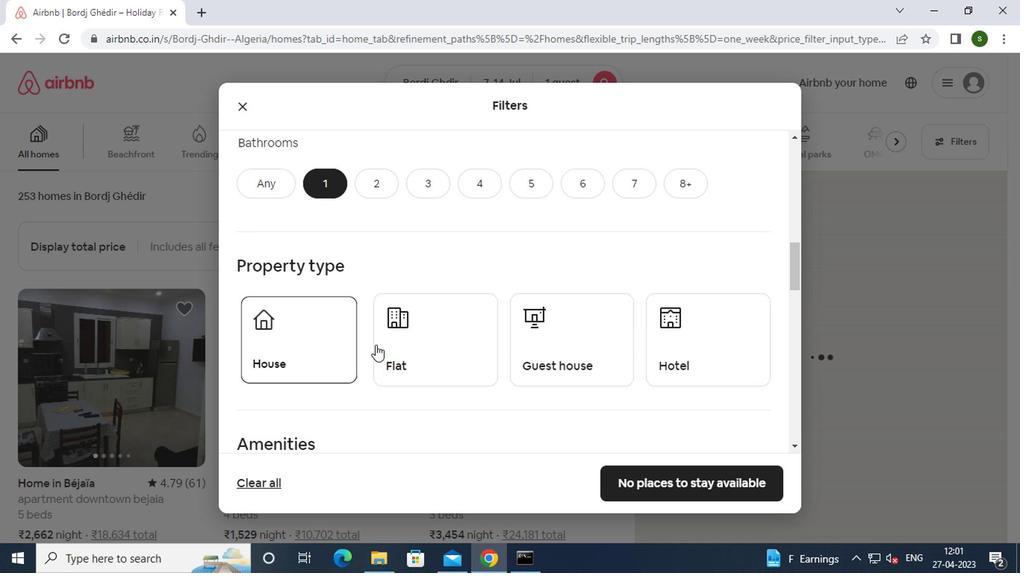 
Action: Mouse pressed left at (422, 337)
Screenshot: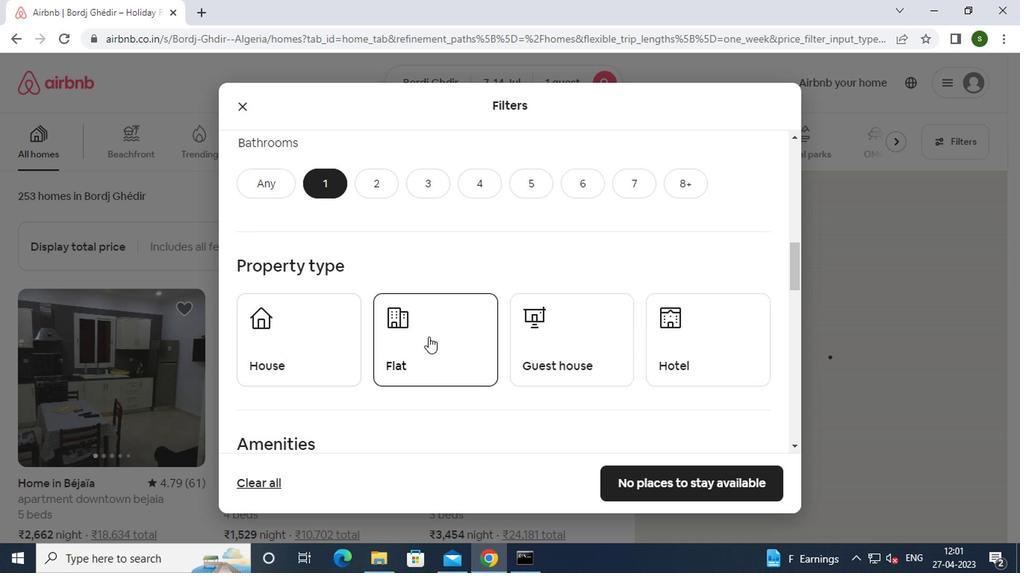 
Action: Mouse moved to (671, 357)
Screenshot: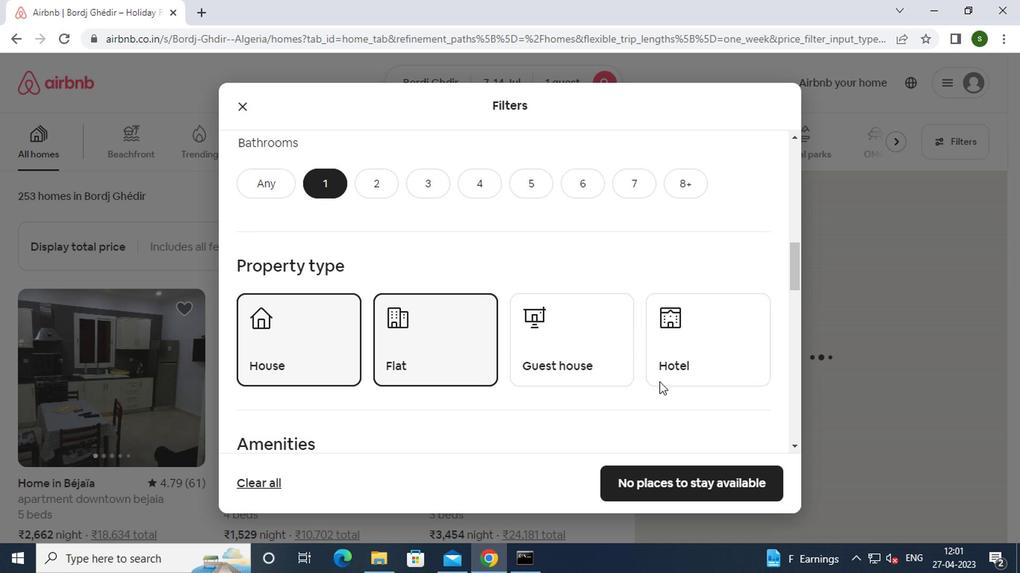 
Action: Mouse pressed left at (671, 357)
Screenshot: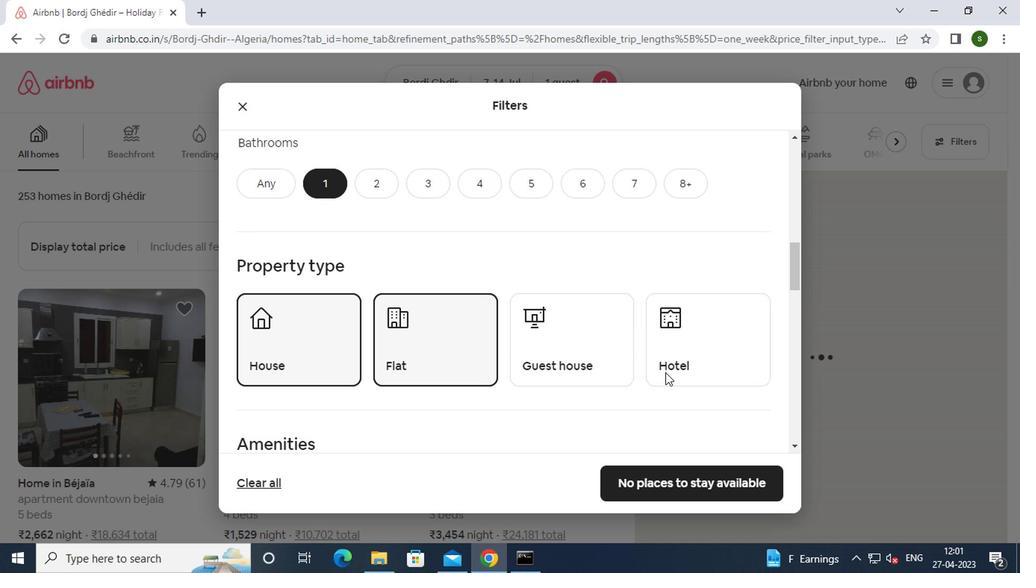 
Action: Mouse moved to (522, 352)
Screenshot: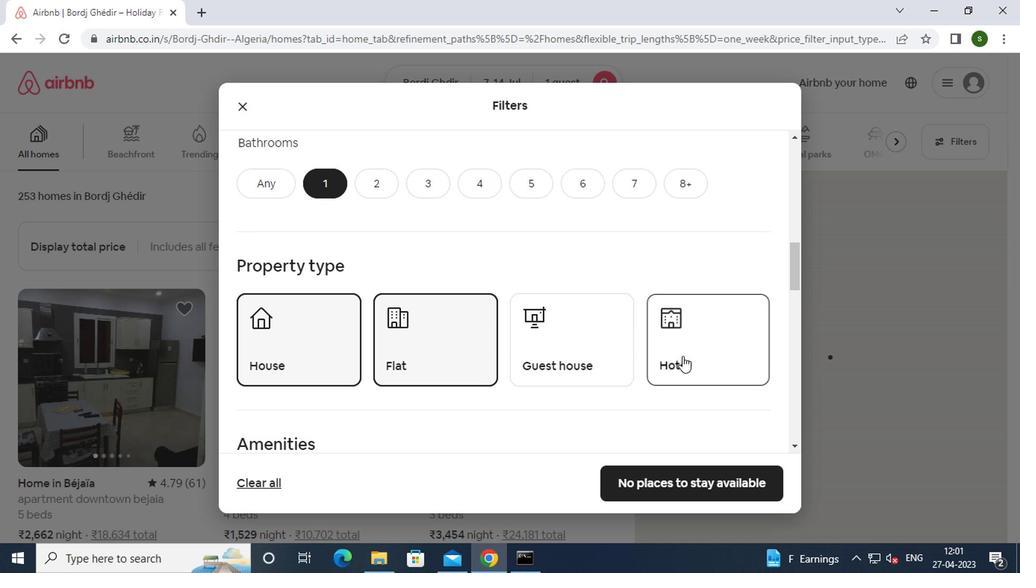 
Action: Mouse scrolled (522, 351) with delta (0, 0)
Screenshot: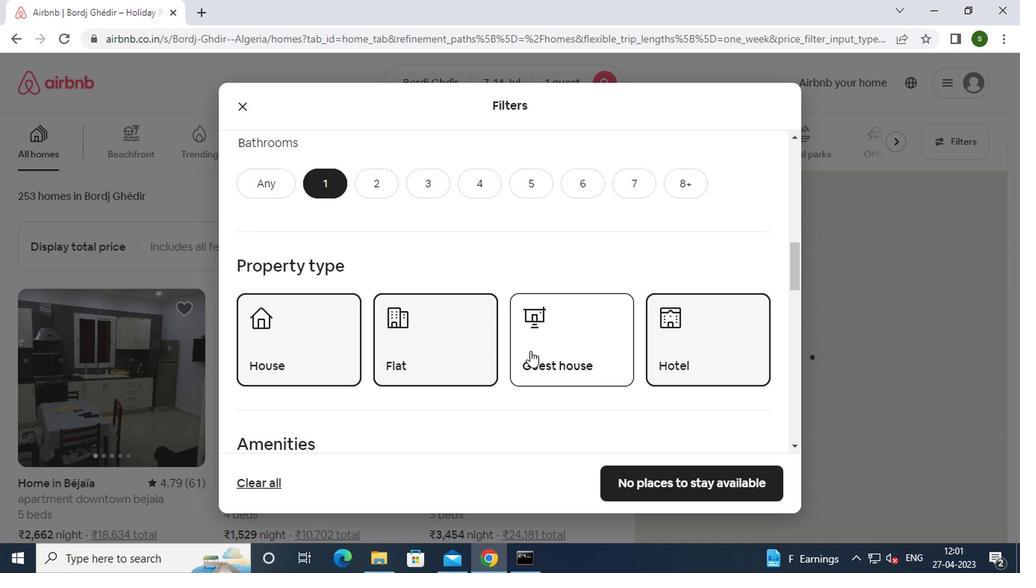 
Action: Mouse scrolled (522, 351) with delta (0, 0)
Screenshot: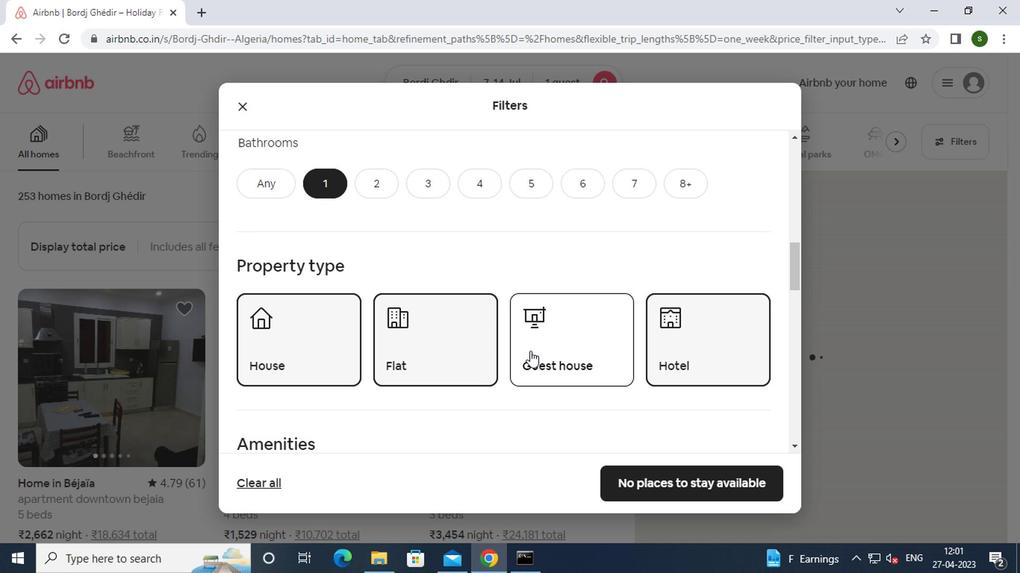 
Action: Mouse moved to (319, 405)
Screenshot: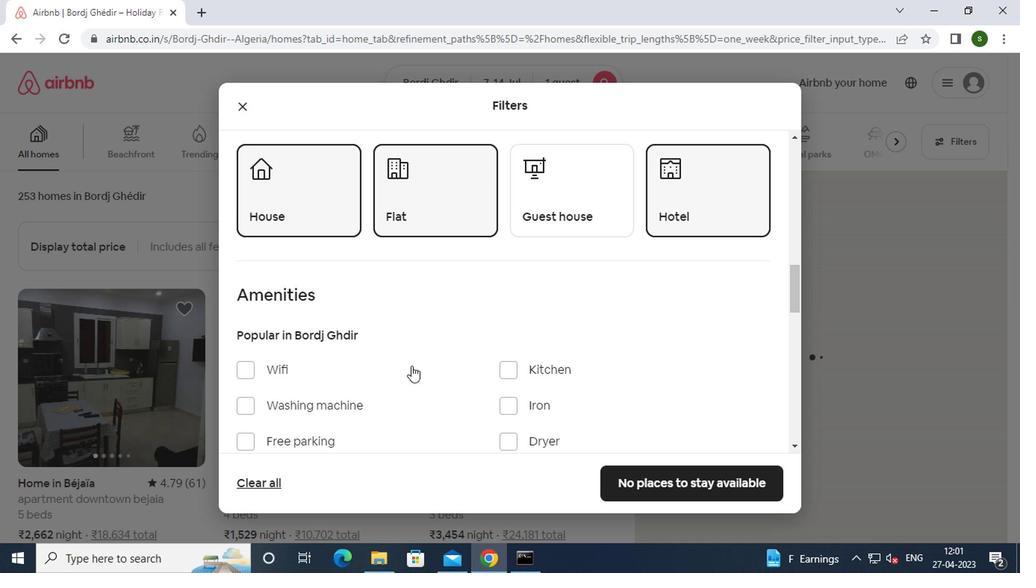 
Action: Mouse pressed left at (319, 405)
Screenshot: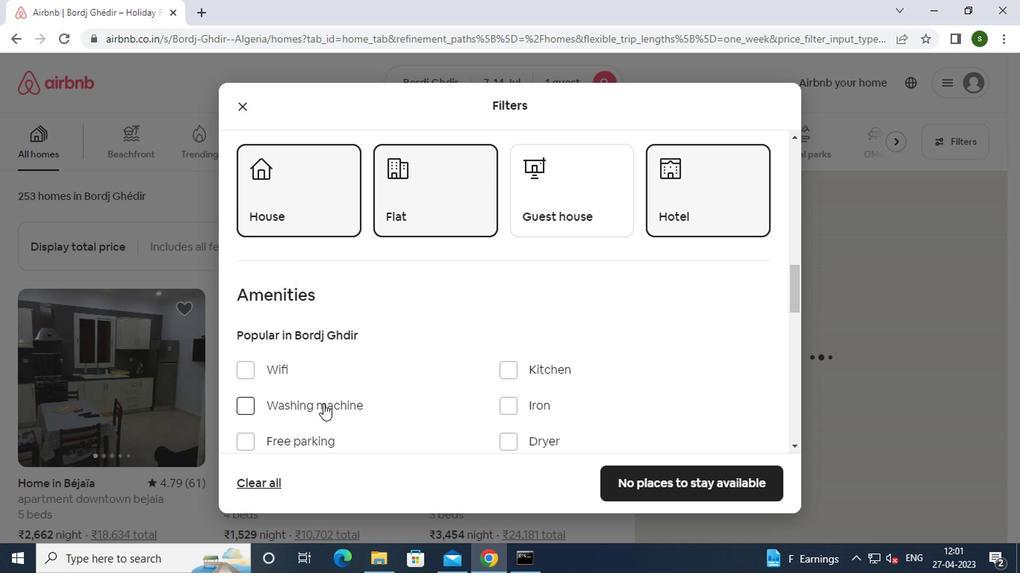 
Action: Mouse moved to (501, 342)
Screenshot: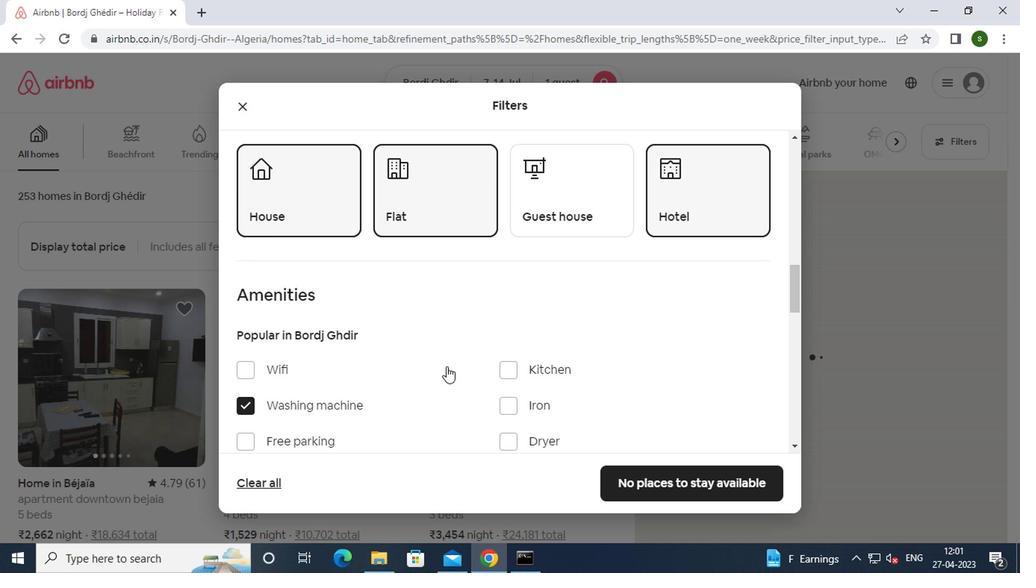 
Action: Mouse scrolled (501, 341) with delta (0, -1)
Screenshot: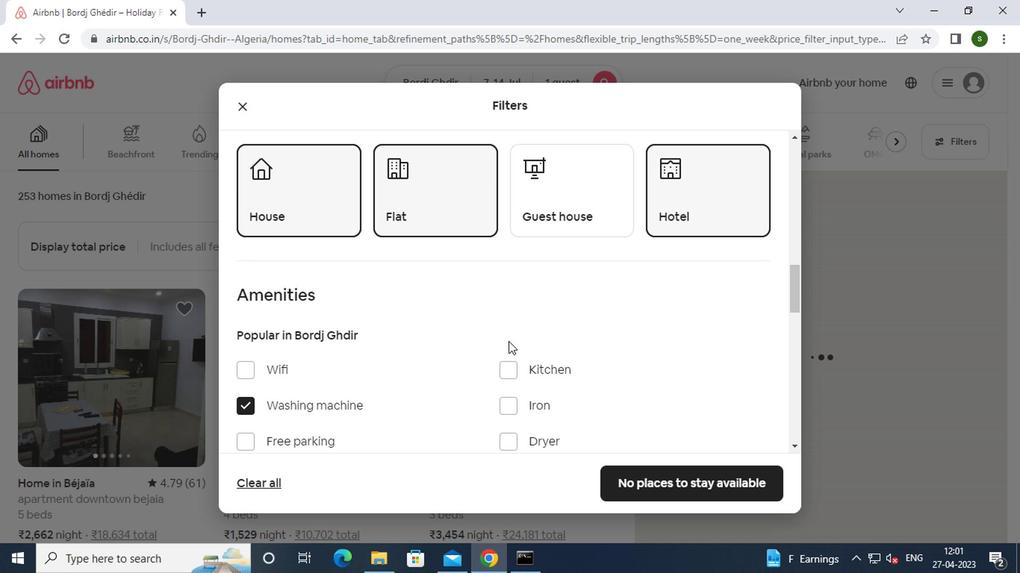 
Action: Mouse scrolled (501, 341) with delta (0, -1)
Screenshot: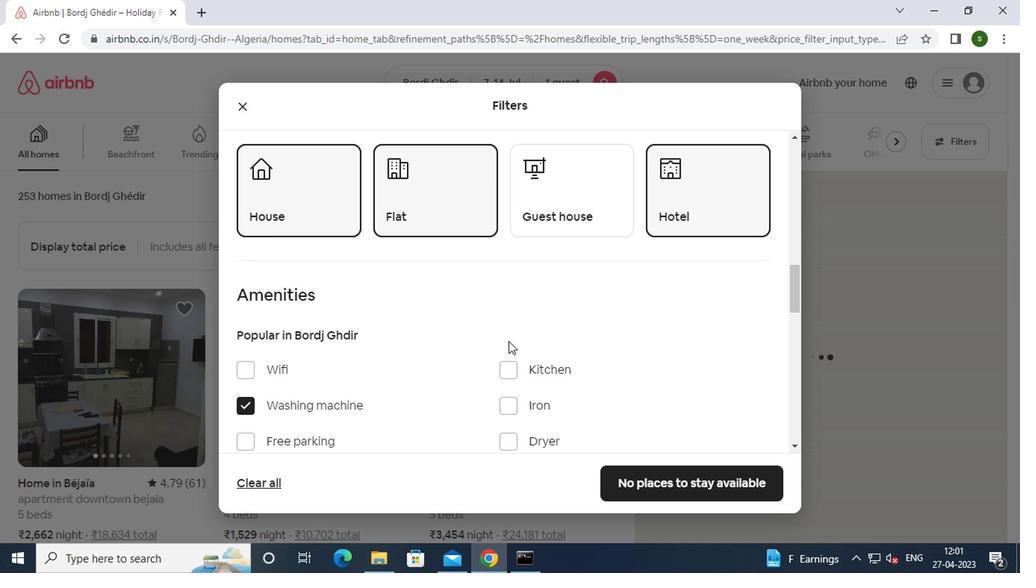
Action: Mouse scrolled (501, 341) with delta (0, -1)
Screenshot: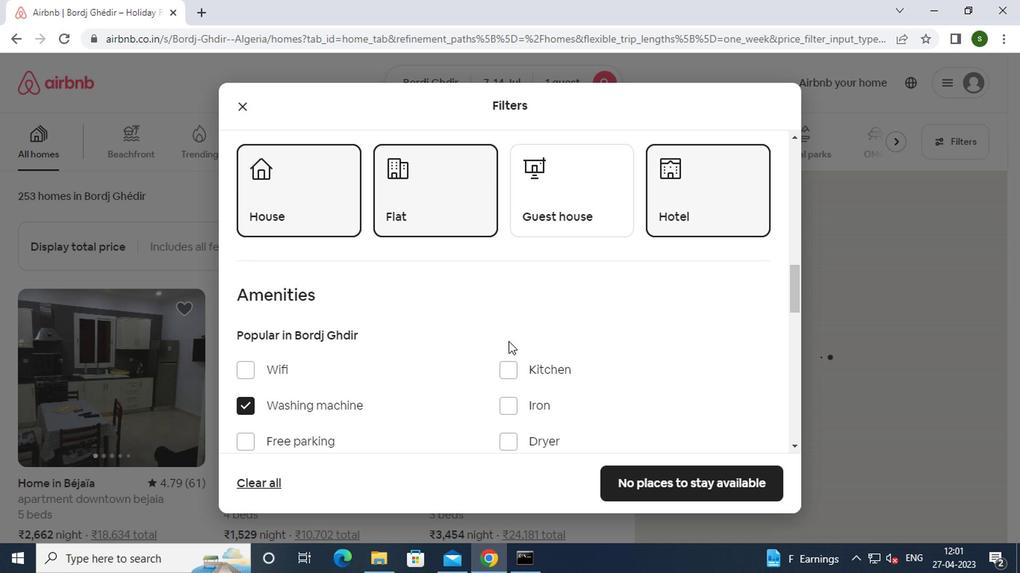 
Action: Mouse scrolled (501, 341) with delta (0, -1)
Screenshot: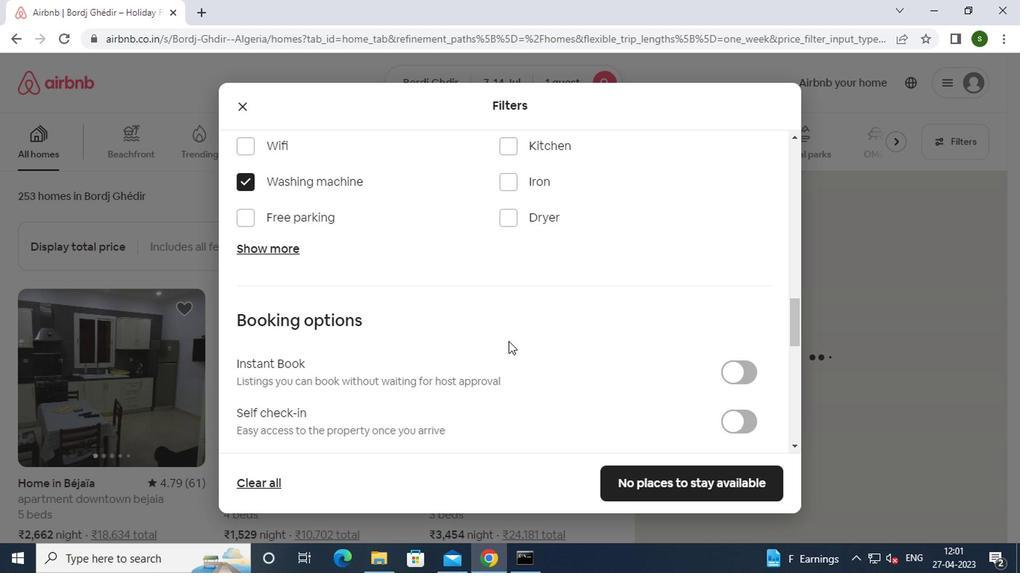 
Action: Mouse moved to (716, 350)
Screenshot: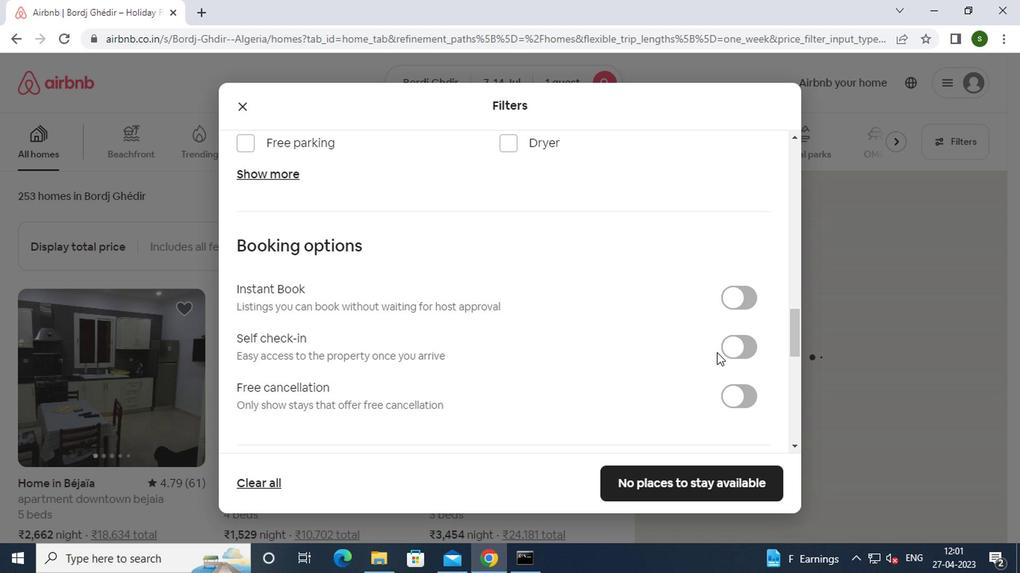 
Action: Mouse pressed left at (716, 350)
Screenshot: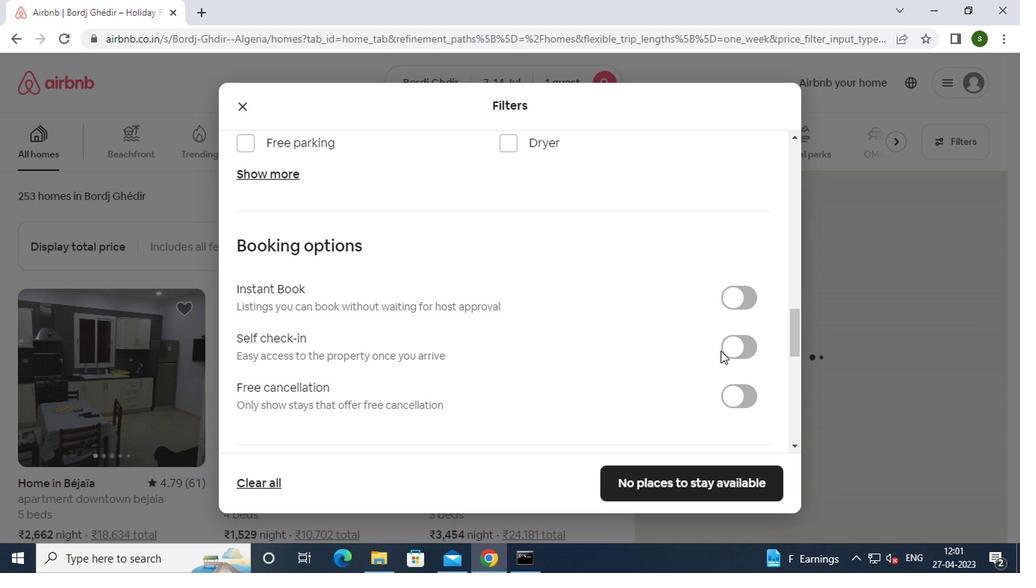 
Action: Mouse moved to (663, 482)
Screenshot: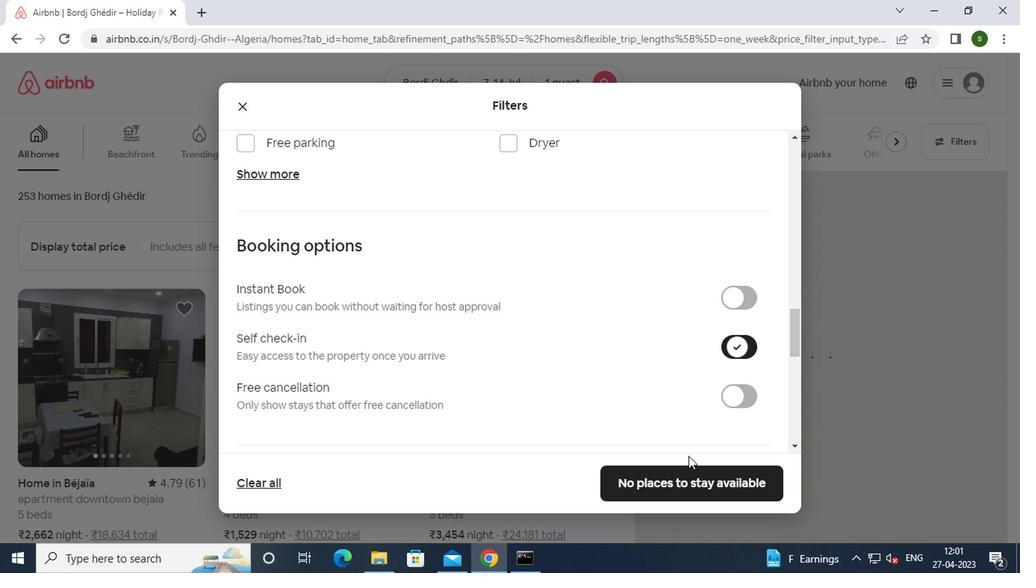 
Action: Mouse pressed left at (663, 482)
Screenshot: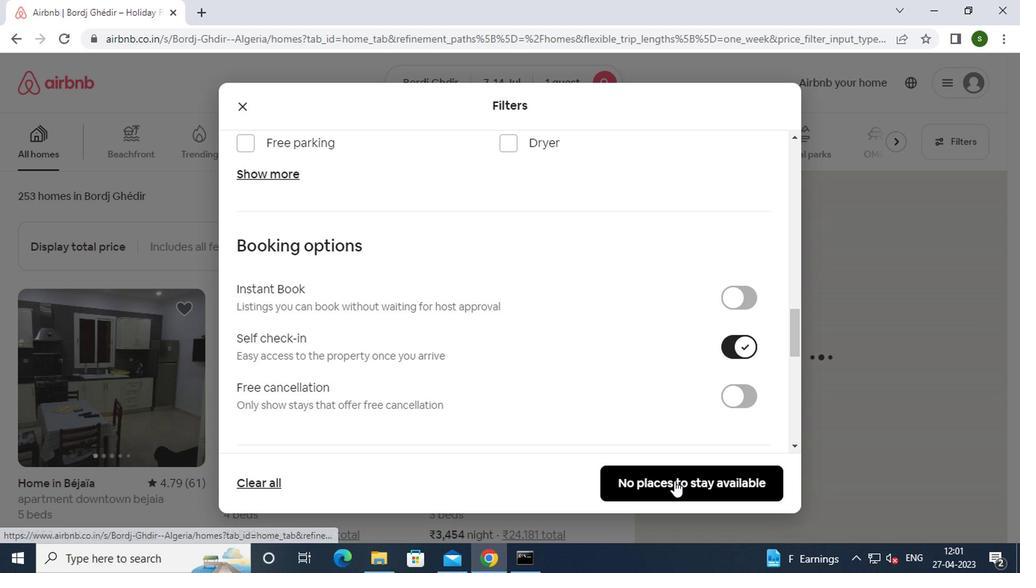 
